 Task: Open Card Crisis Management Simulation in Board Product Feature Requests to Workspace Forecasting and Budgeting and add a team member Softage.4@softage.net, a label Purple, a checklist Copyrights, an attachment from your google drive, a color Purple and finally, add a card description 'Develop and launch new sales promotion for seasonal products' and a comment 'Let us make sure we have a clear understanding of the roles and responsibilities of each team member for this task.'. Add a start date 'Jan 04, 1900' with a due date 'Jan 11, 1900'
Action: Mouse moved to (67, 365)
Screenshot: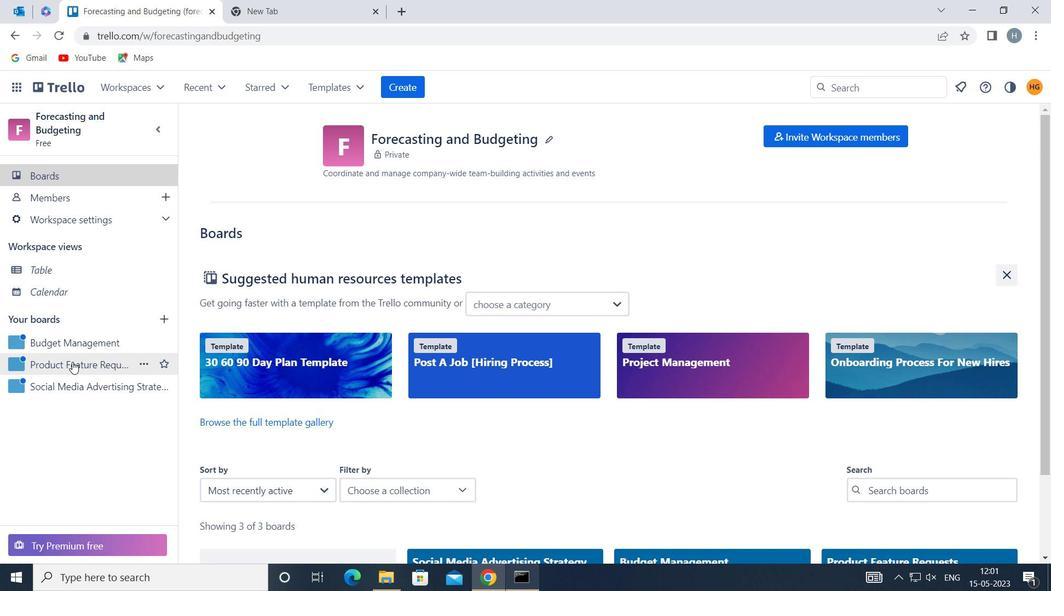 
Action: Mouse pressed left at (67, 365)
Screenshot: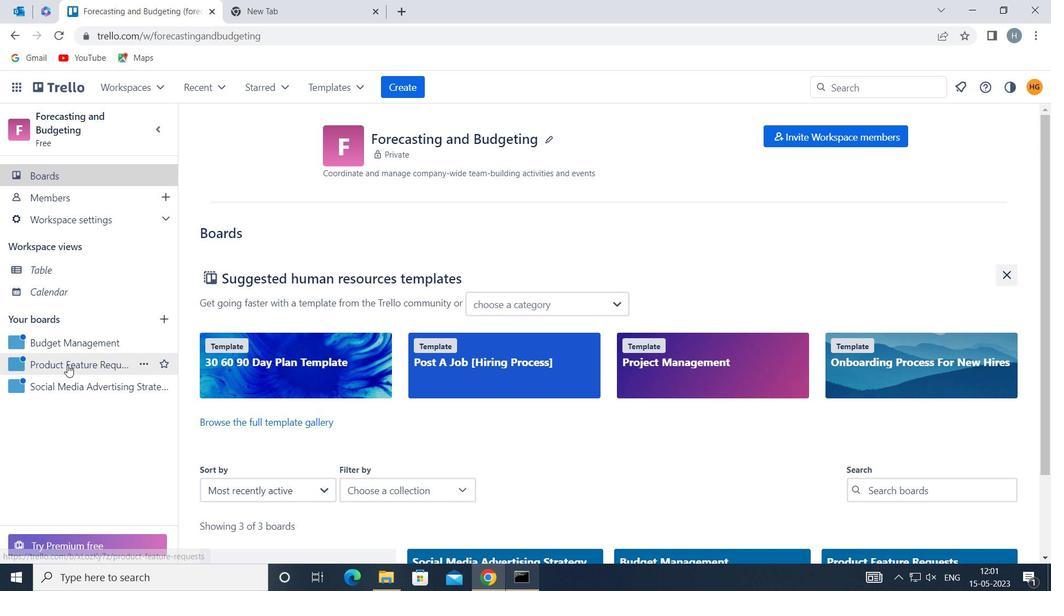 
Action: Mouse moved to (453, 201)
Screenshot: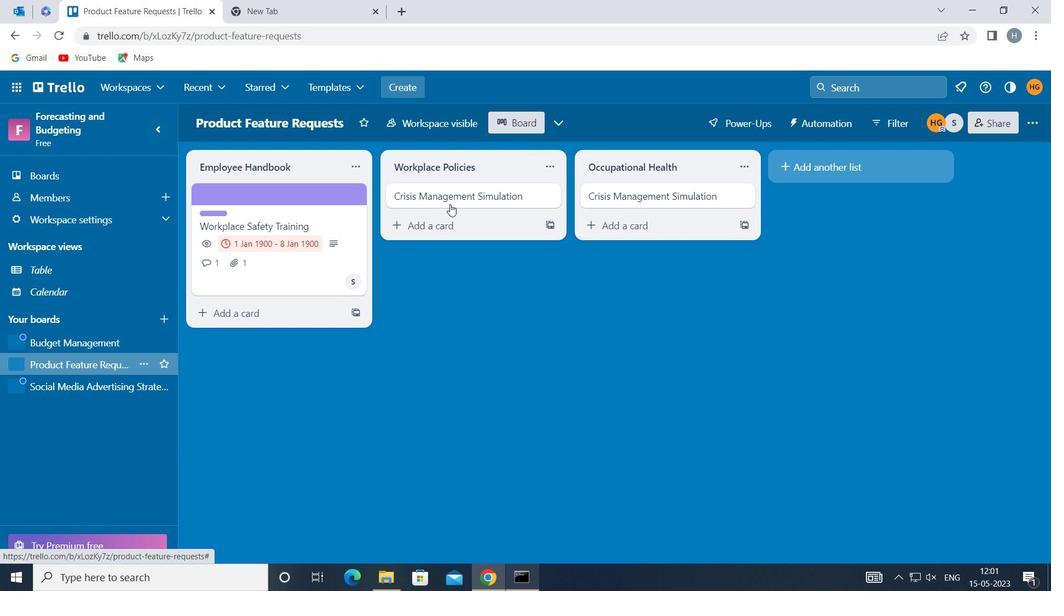 
Action: Mouse pressed left at (453, 201)
Screenshot: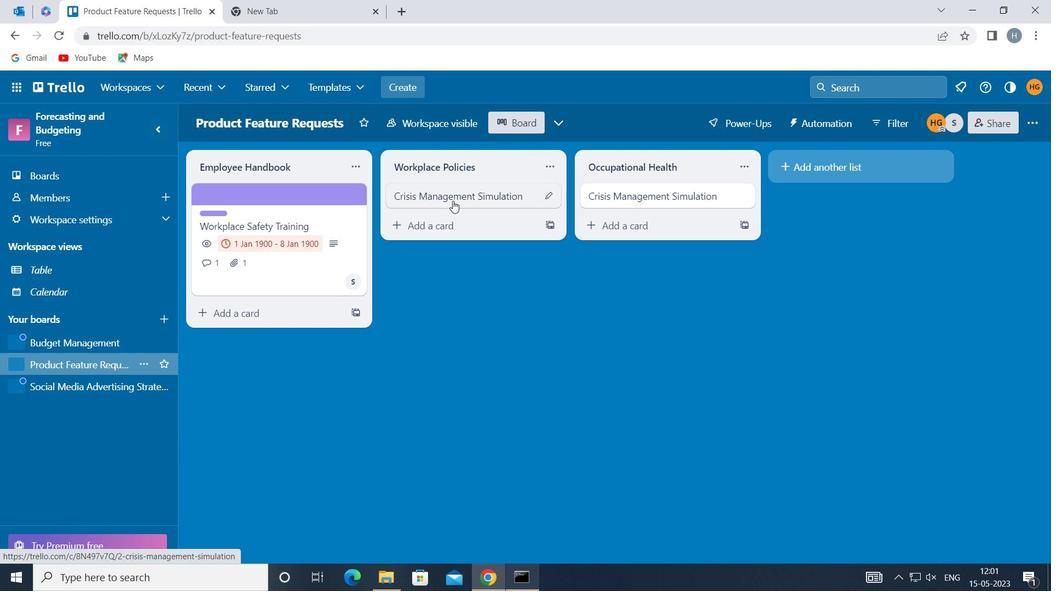
Action: Mouse moved to (712, 241)
Screenshot: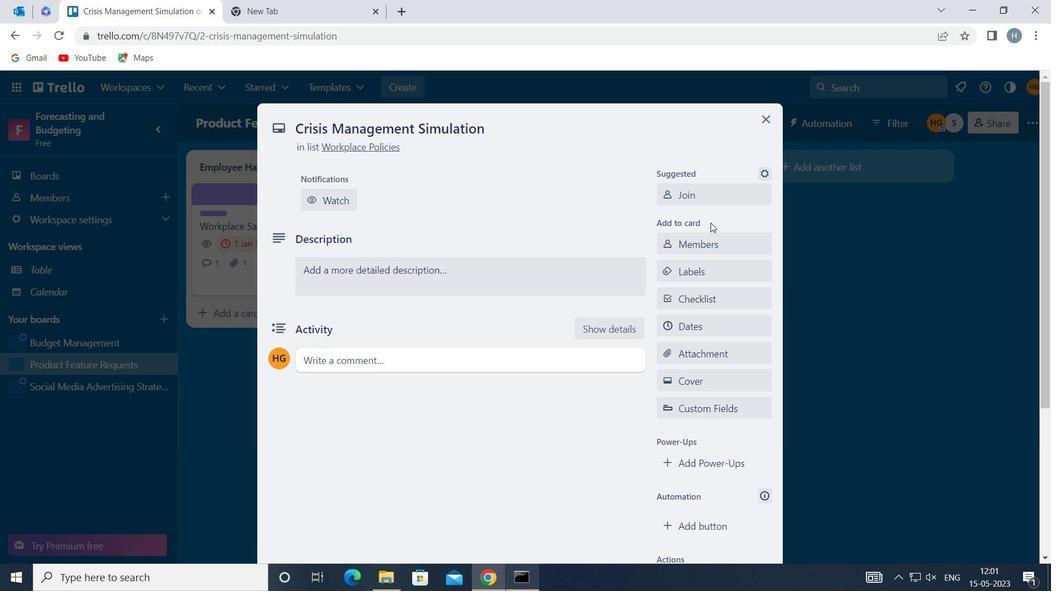
Action: Mouse pressed left at (712, 241)
Screenshot: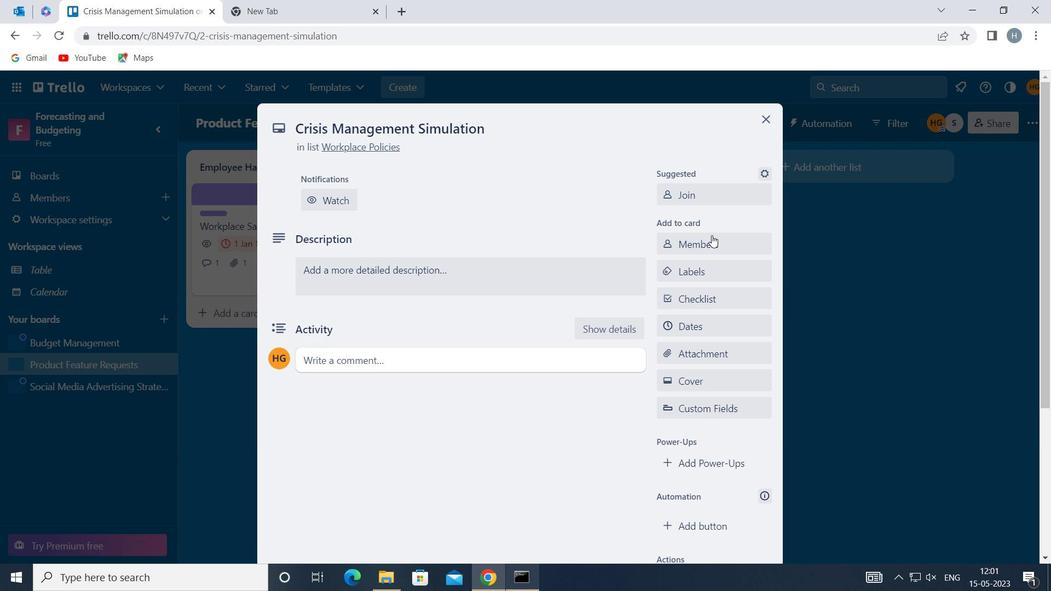 
Action: Key pressed softage
Screenshot: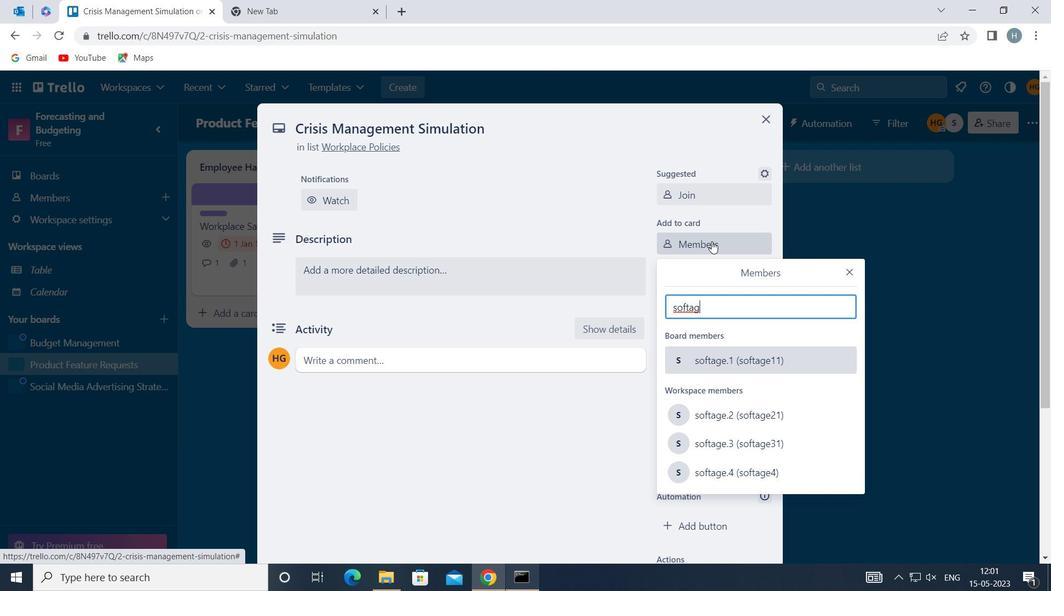 
Action: Mouse moved to (748, 466)
Screenshot: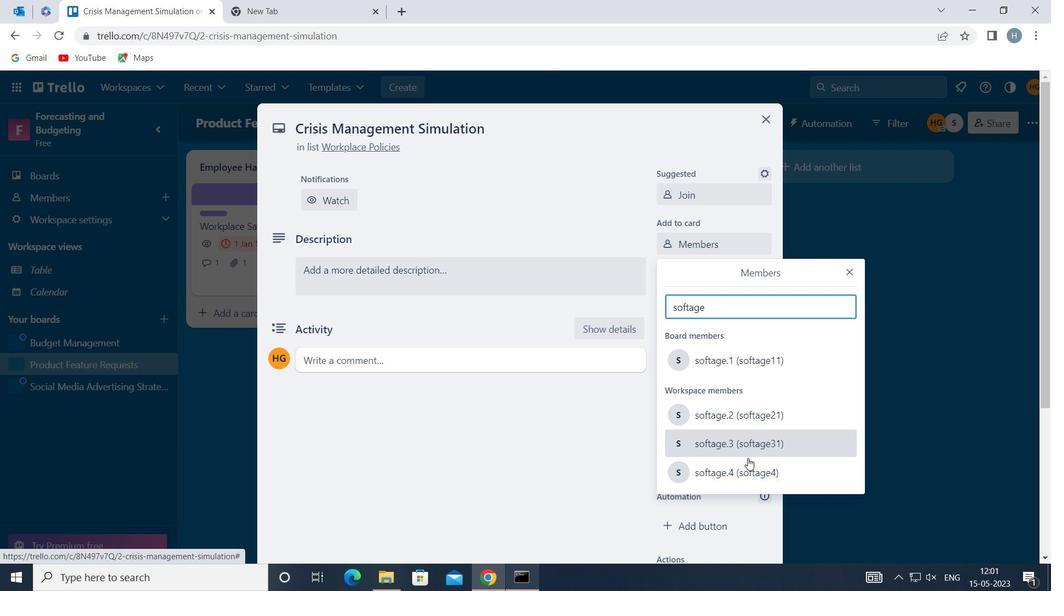 
Action: Mouse pressed left at (748, 466)
Screenshot: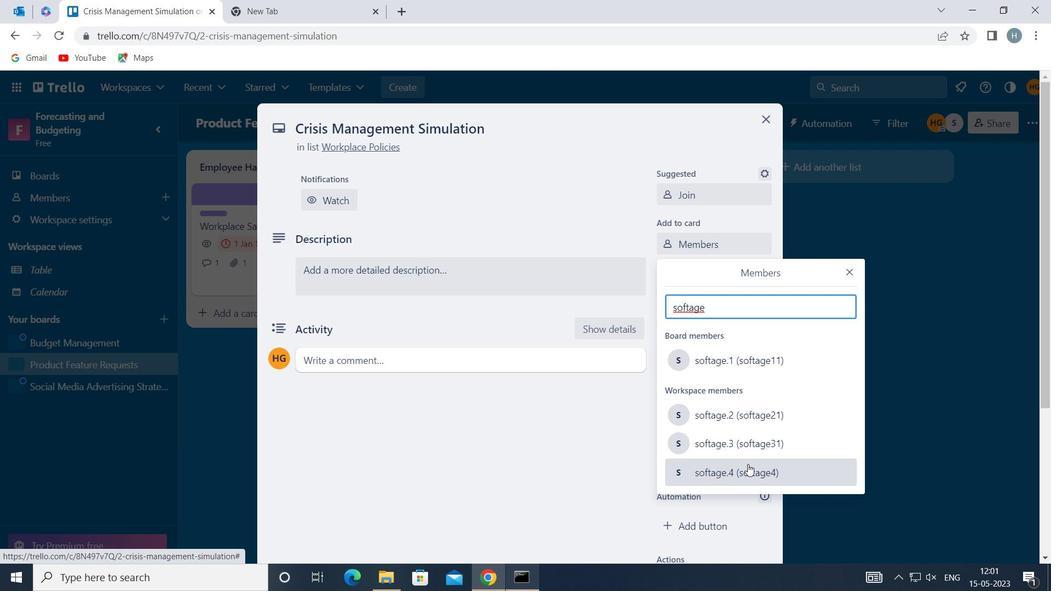 
Action: Mouse moved to (850, 270)
Screenshot: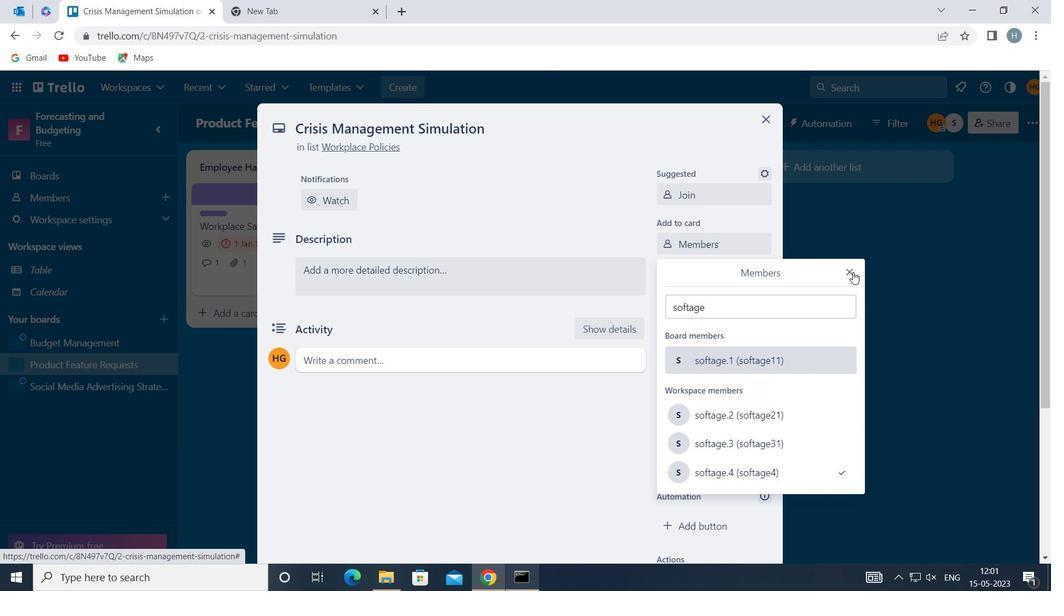 
Action: Mouse pressed left at (850, 270)
Screenshot: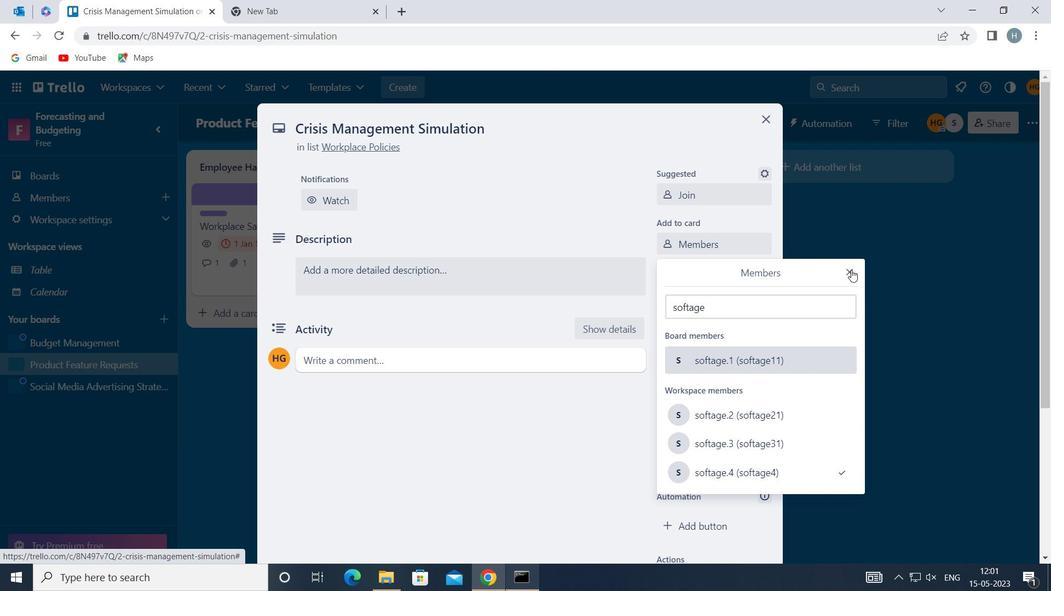 
Action: Mouse moved to (734, 272)
Screenshot: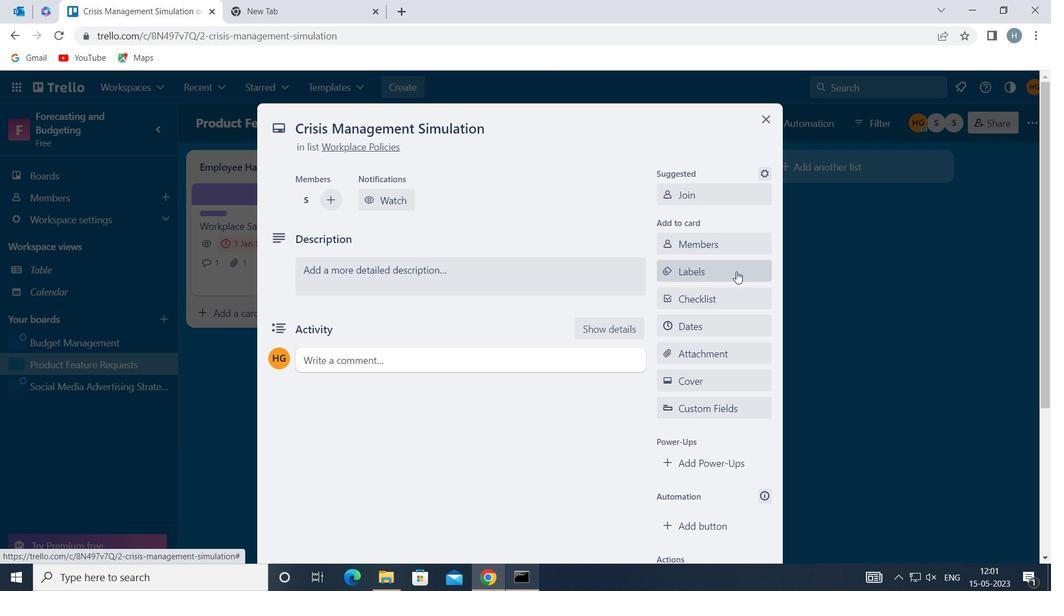 
Action: Mouse pressed left at (734, 272)
Screenshot: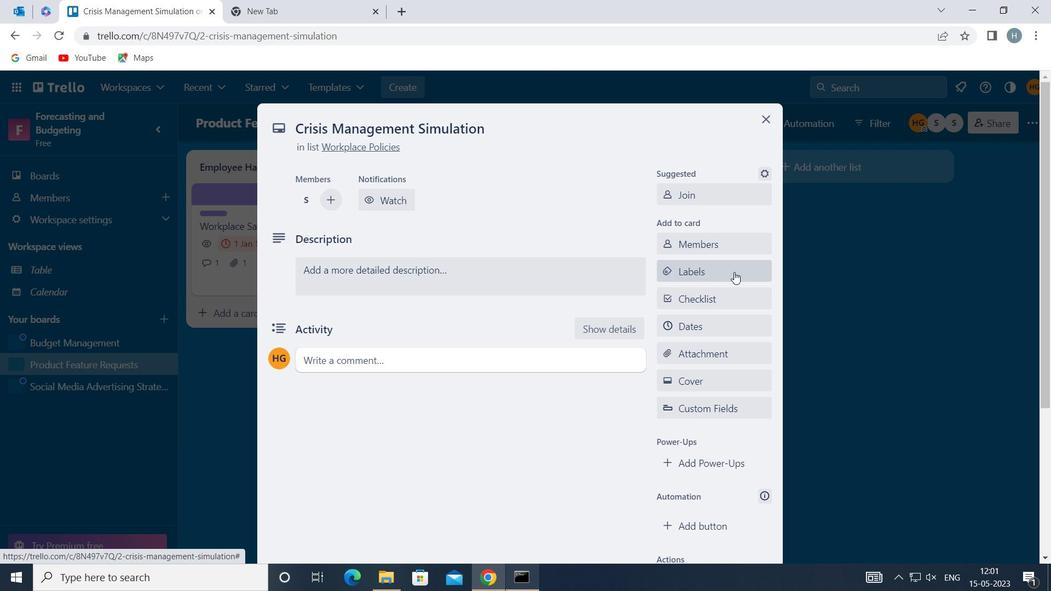
Action: Mouse moved to (743, 295)
Screenshot: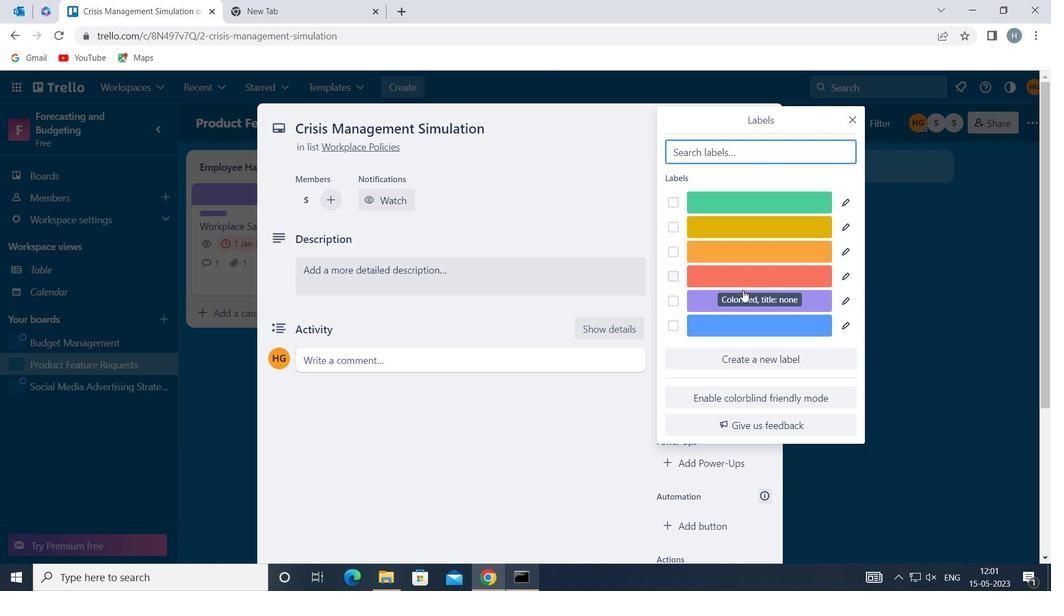 
Action: Mouse pressed left at (743, 295)
Screenshot: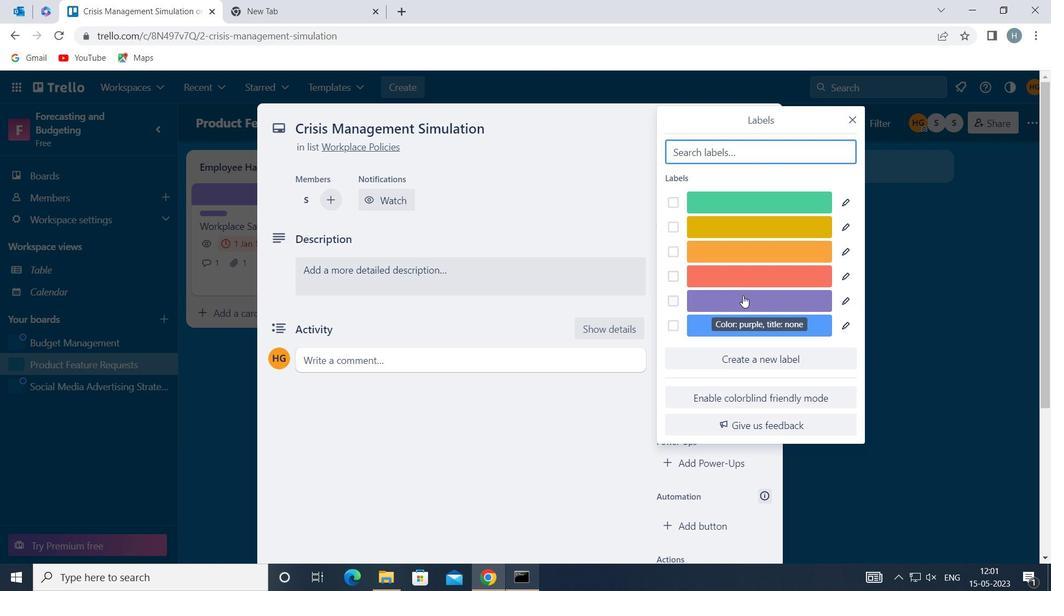 
Action: Mouse moved to (853, 117)
Screenshot: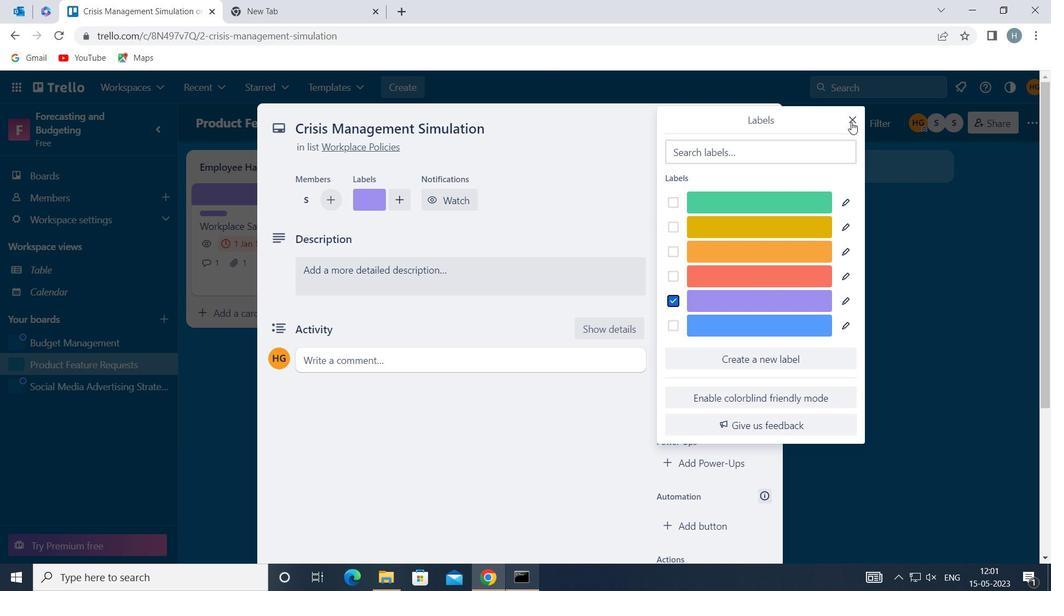 
Action: Mouse pressed left at (853, 117)
Screenshot: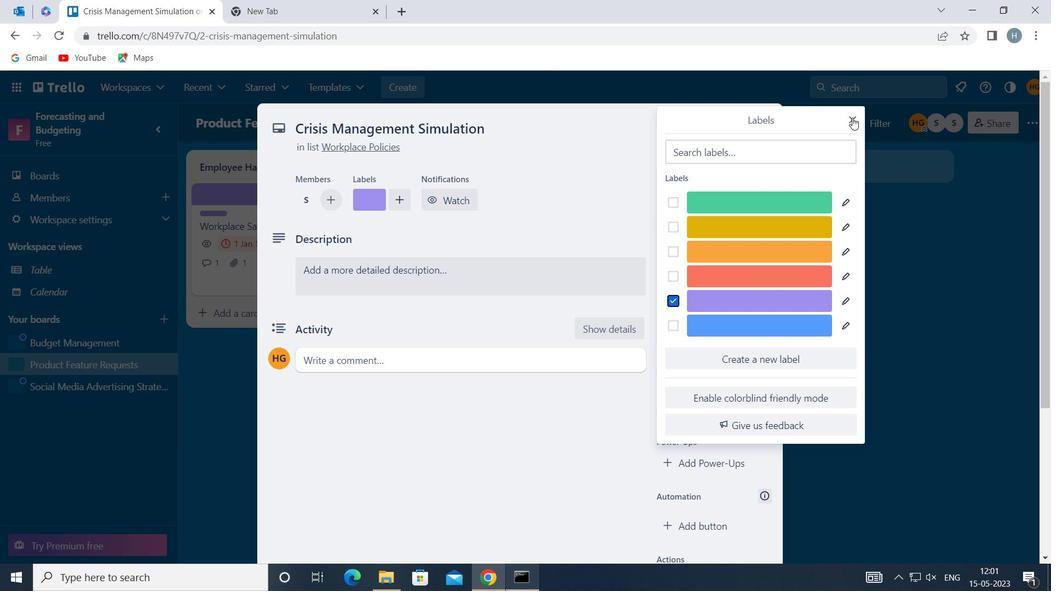 
Action: Mouse moved to (719, 295)
Screenshot: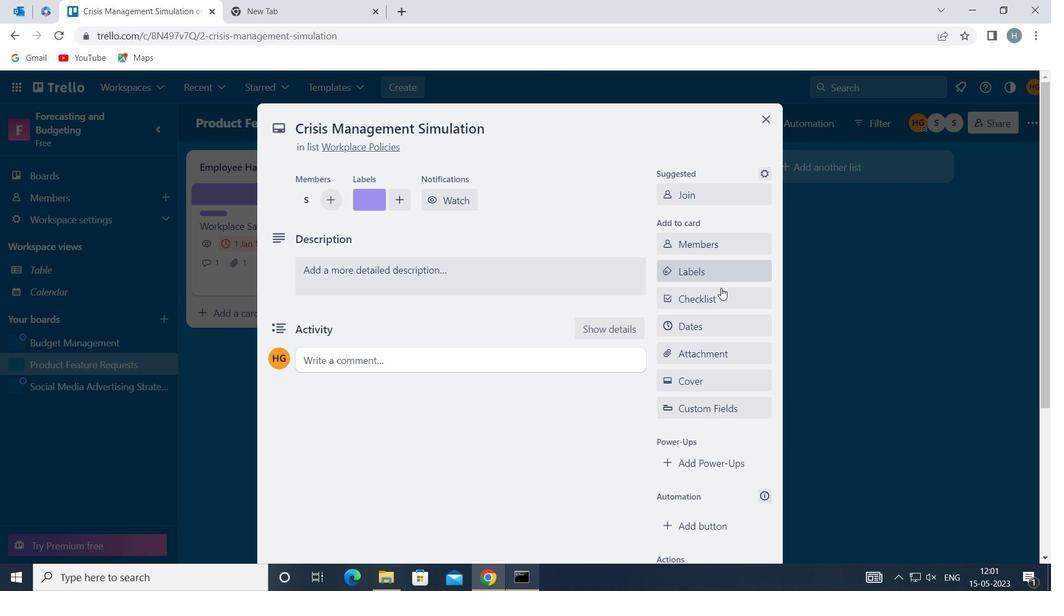 
Action: Mouse pressed left at (719, 295)
Screenshot: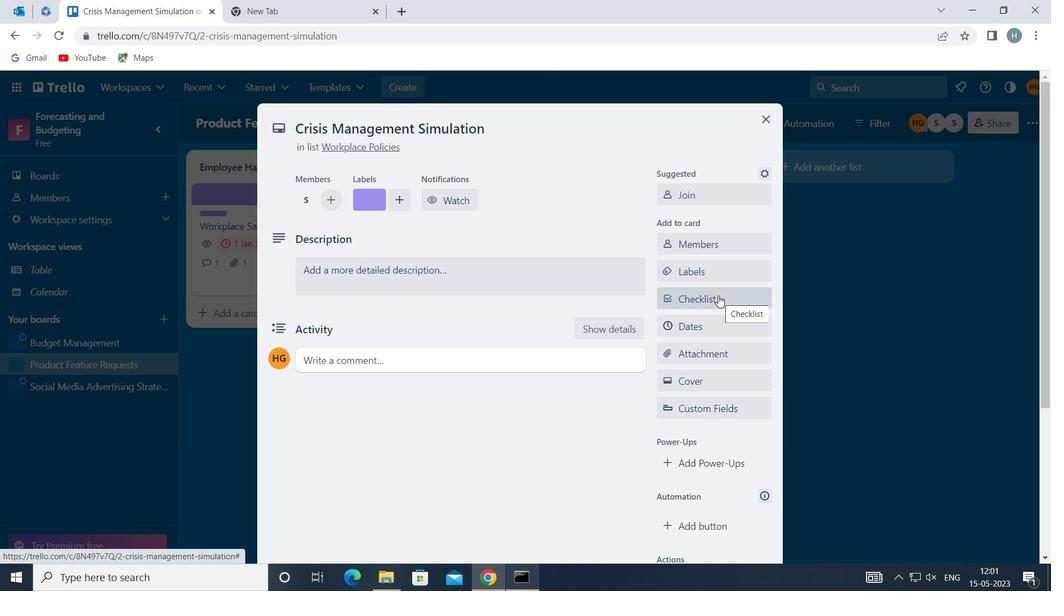 
Action: Key pressed <Key.shift>COPYRIGHTS
Screenshot: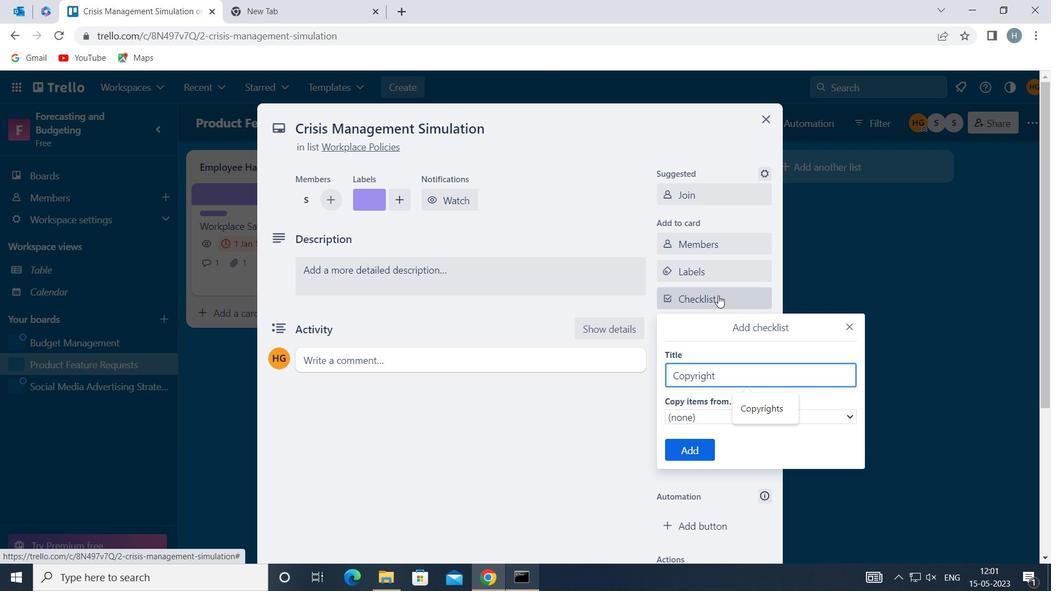 
Action: Mouse moved to (700, 447)
Screenshot: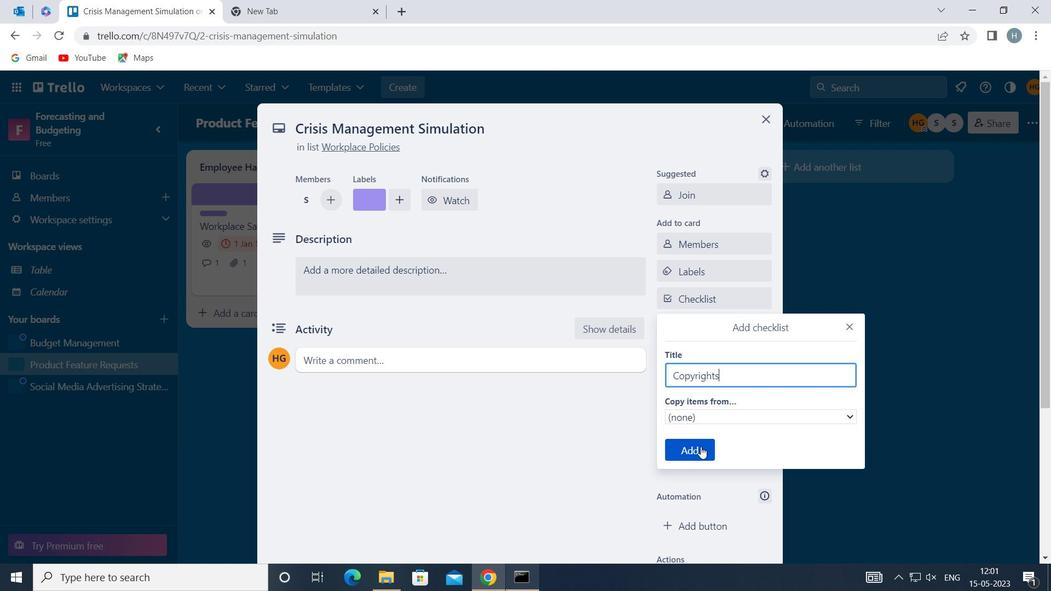 
Action: Mouse pressed left at (700, 447)
Screenshot: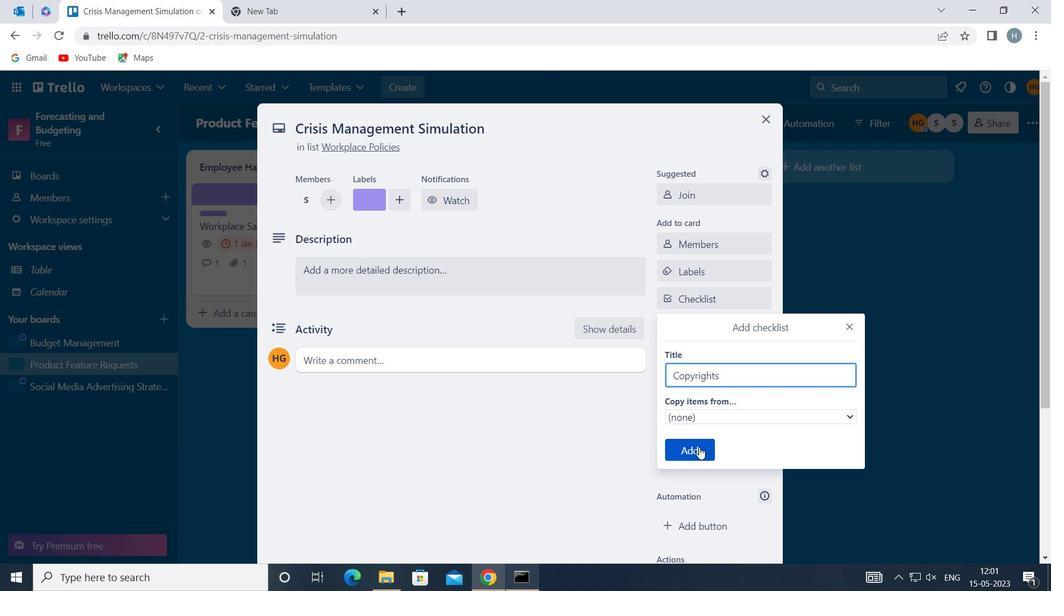 
Action: Mouse moved to (725, 354)
Screenshot: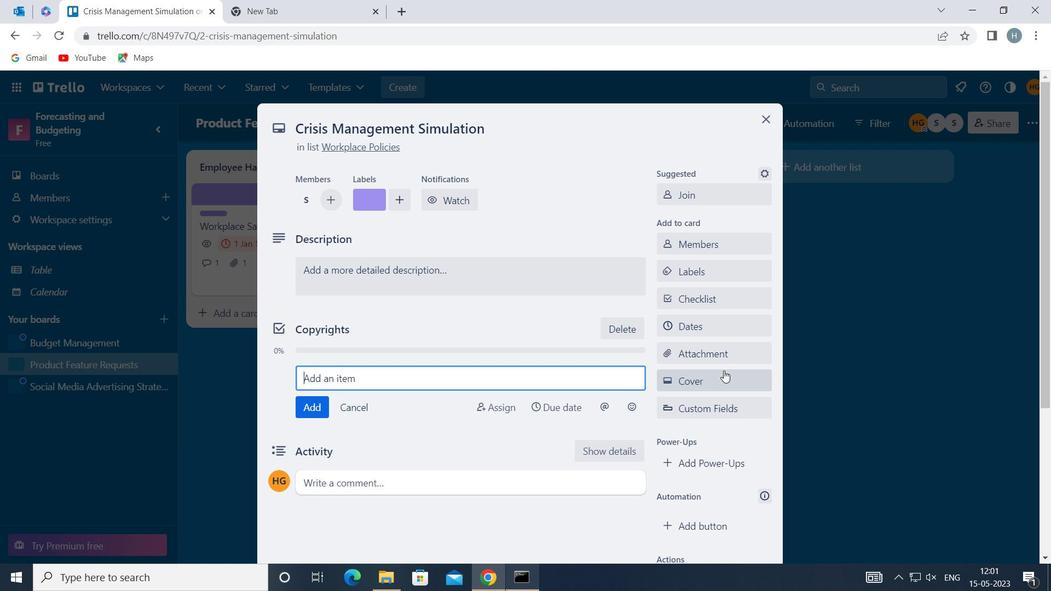 
Action: Mouse pressed left at (725, 354)
Screenshot: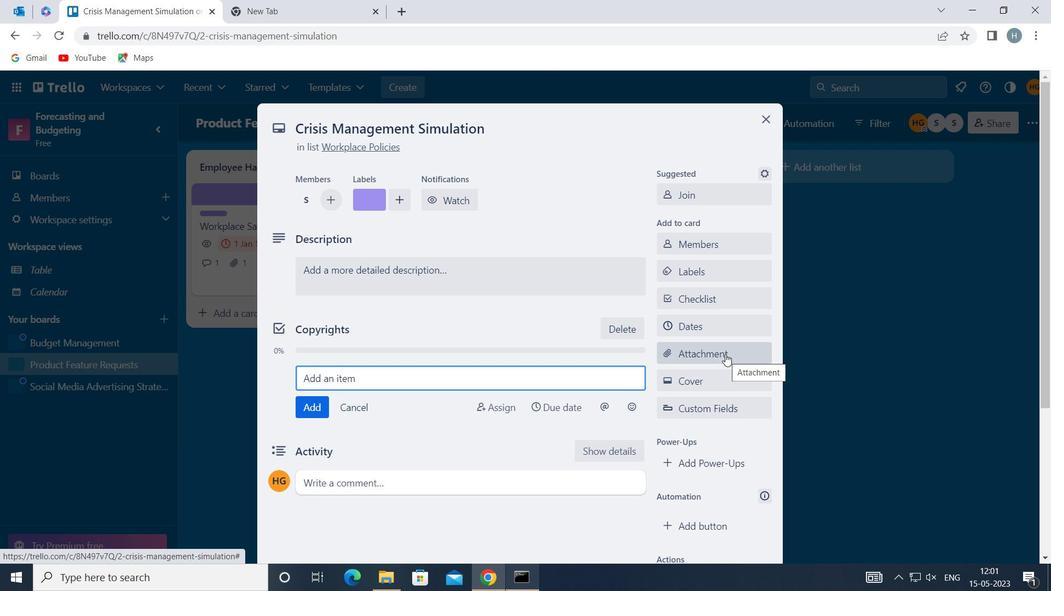 
Action: Mouse moved to (741, 197)
Screenshot: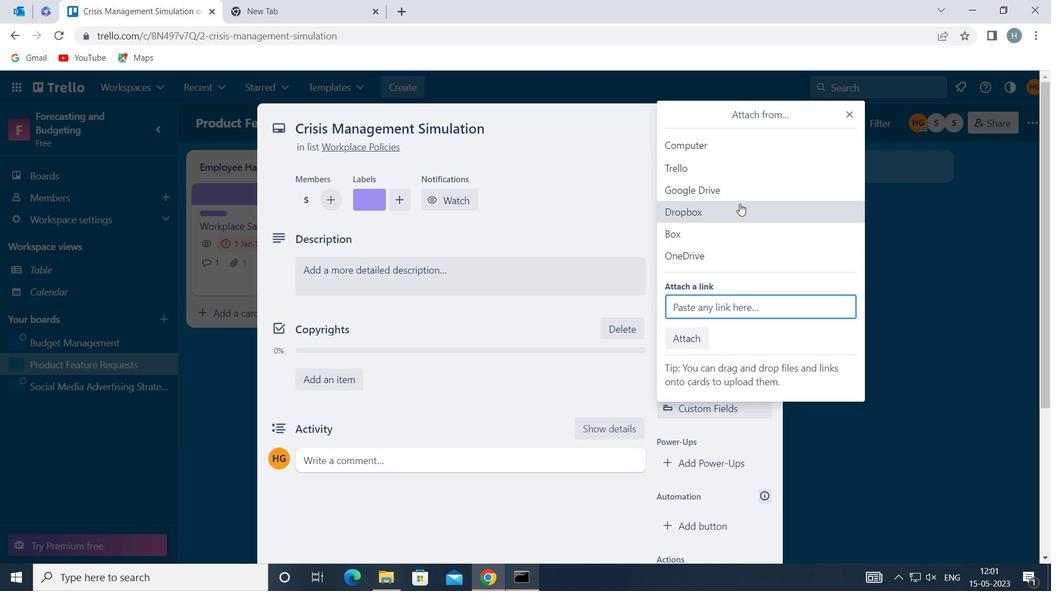 
Action: Mouse pressed left at (741, 197)
Screenshot: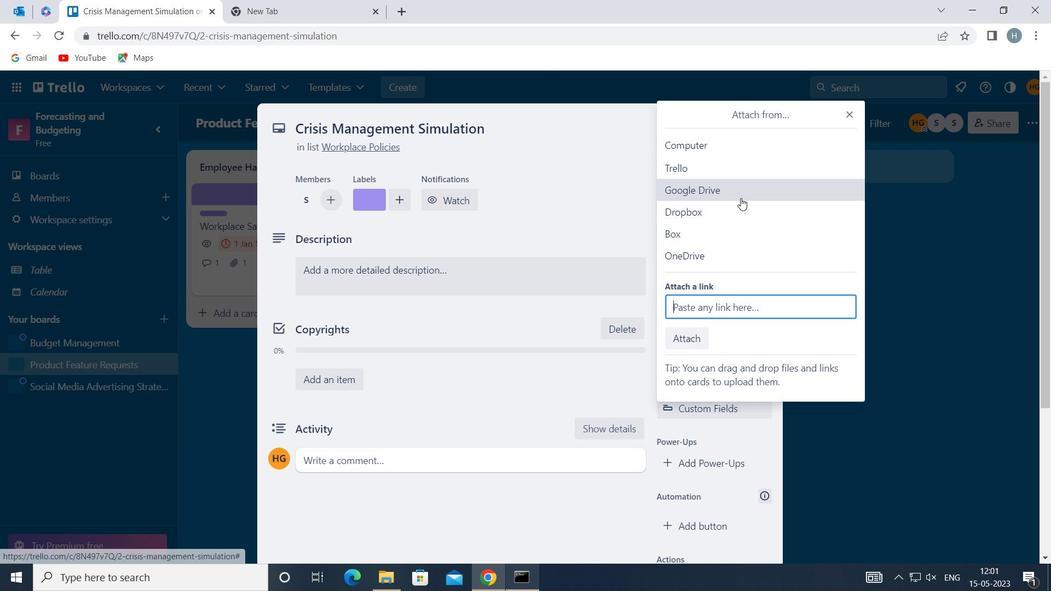 
Action: Mouse moved to (281, 300)
Screenshot: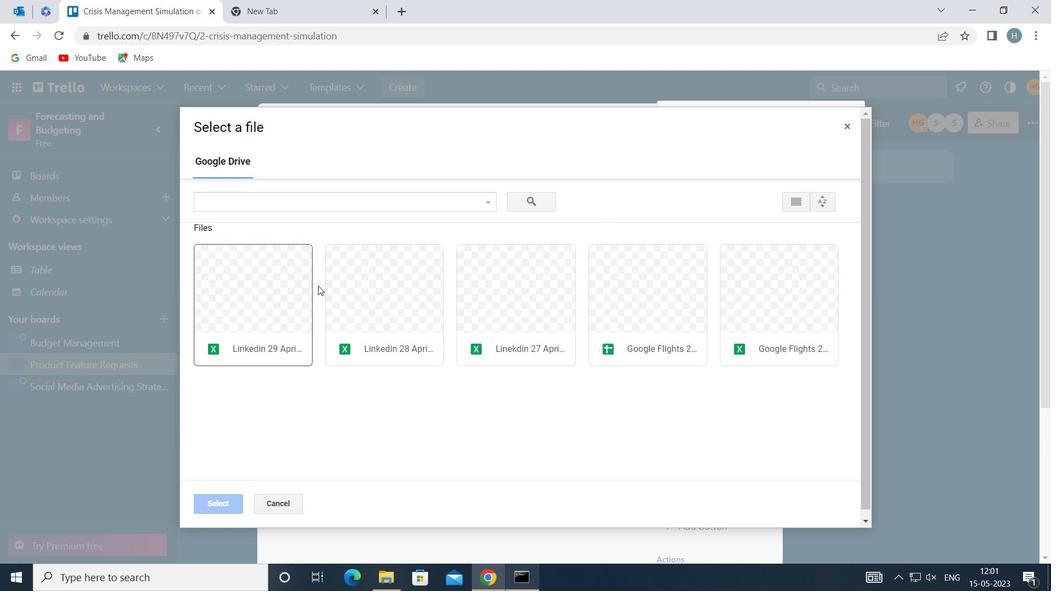 
Action: Mouse pressed left at (281, 300)
Screenshot: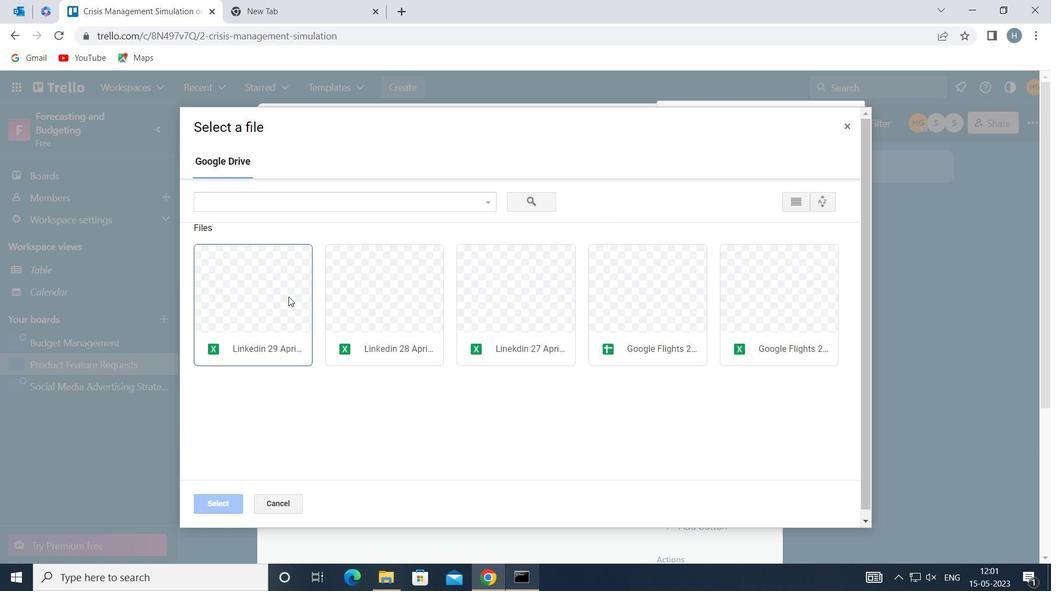 
Action: Mouse moved to (222, 496)
Screenshot: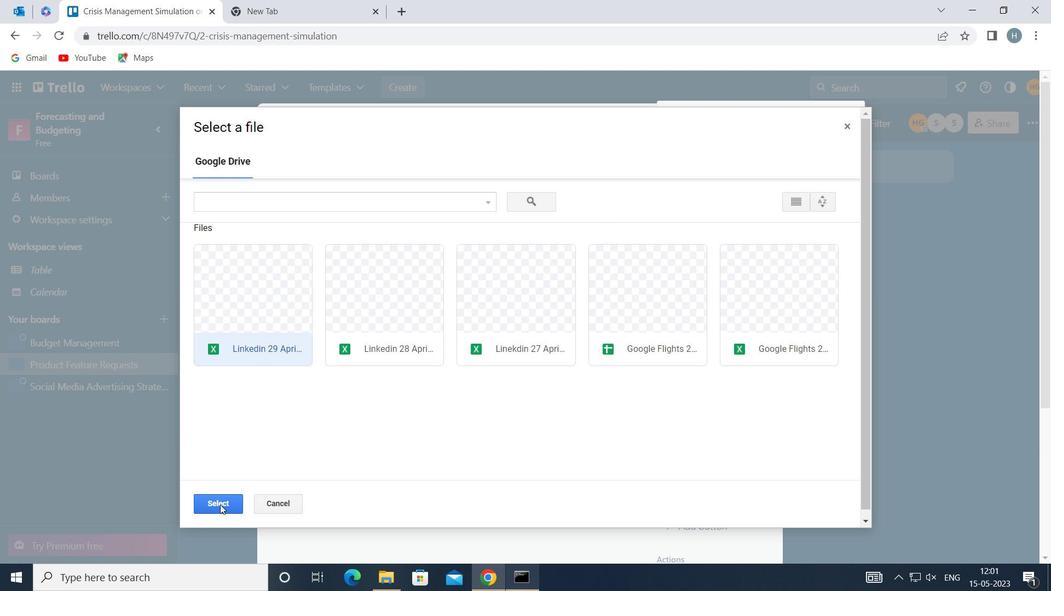 
Action: Mouse pressed left at (222, 496)
Screenshot: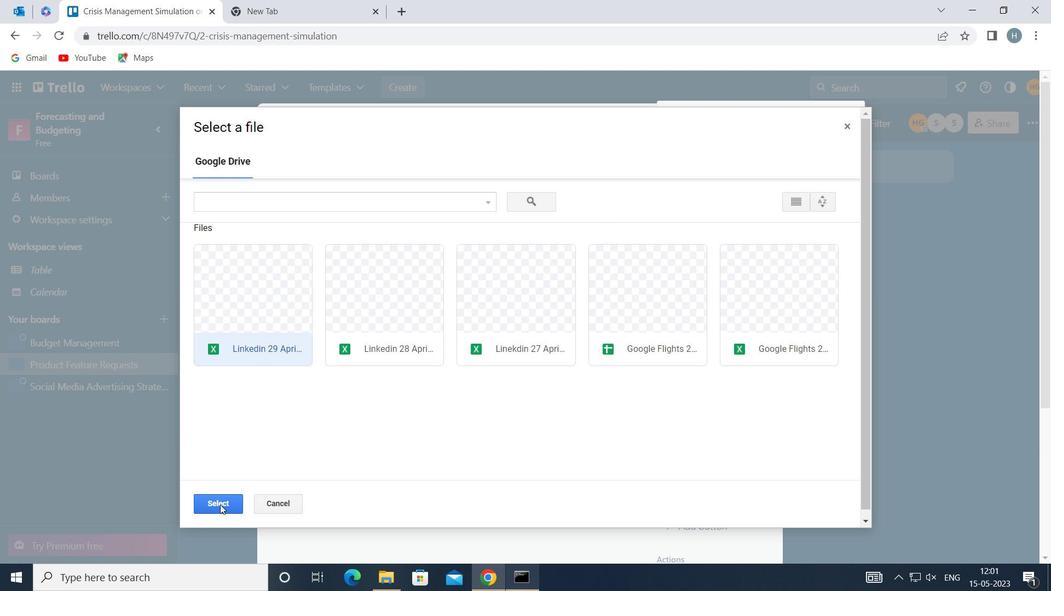 
Action: Mouse moved to (724, 375)
Screenshot: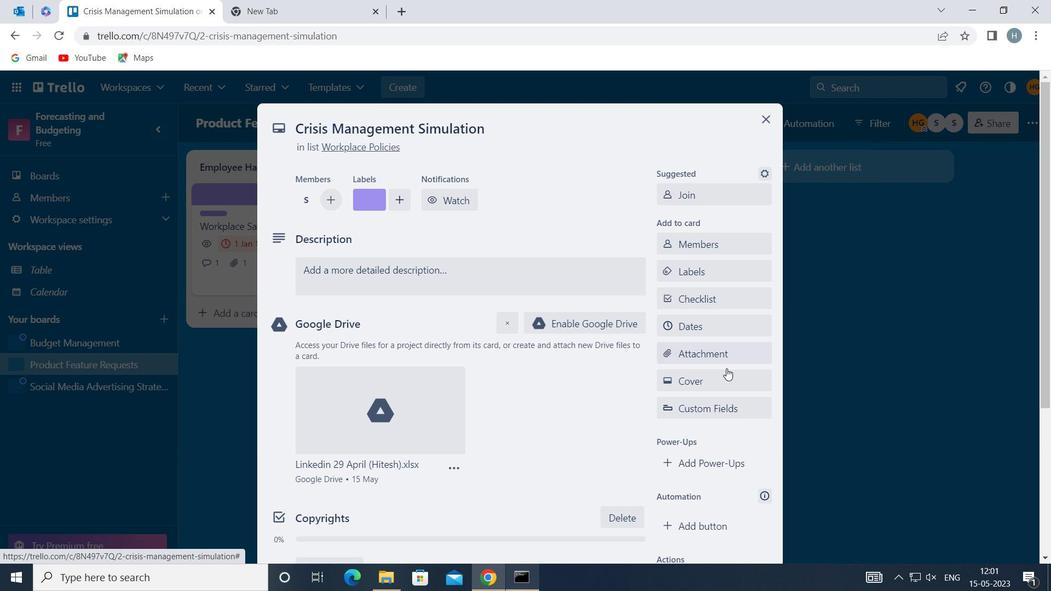 
Action: Mouse pressed left at (724, 375)
Screenshot: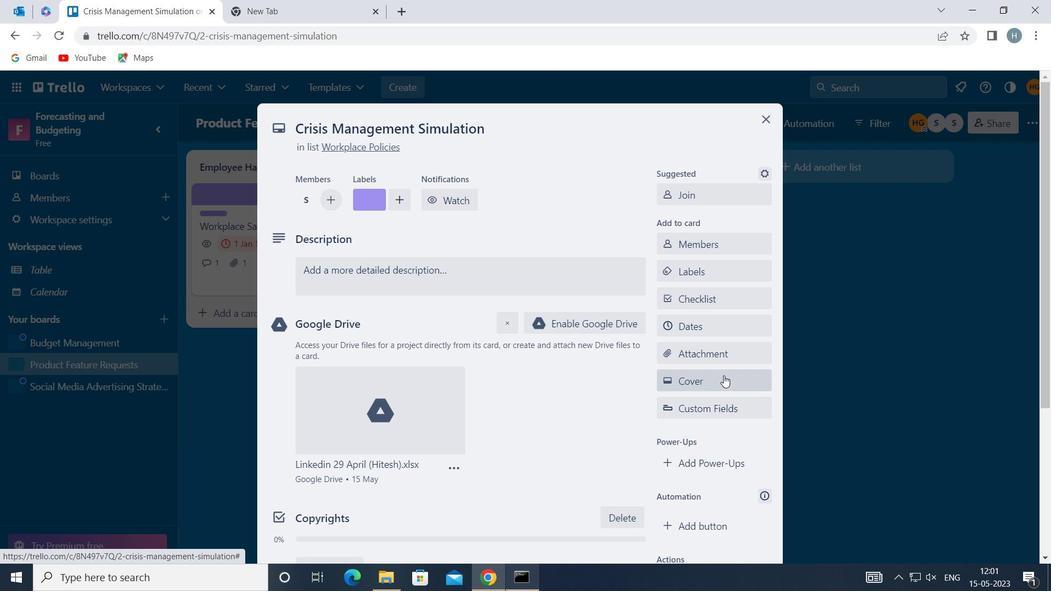 
Action: Mouse moved to (843, 291)
Screenshot: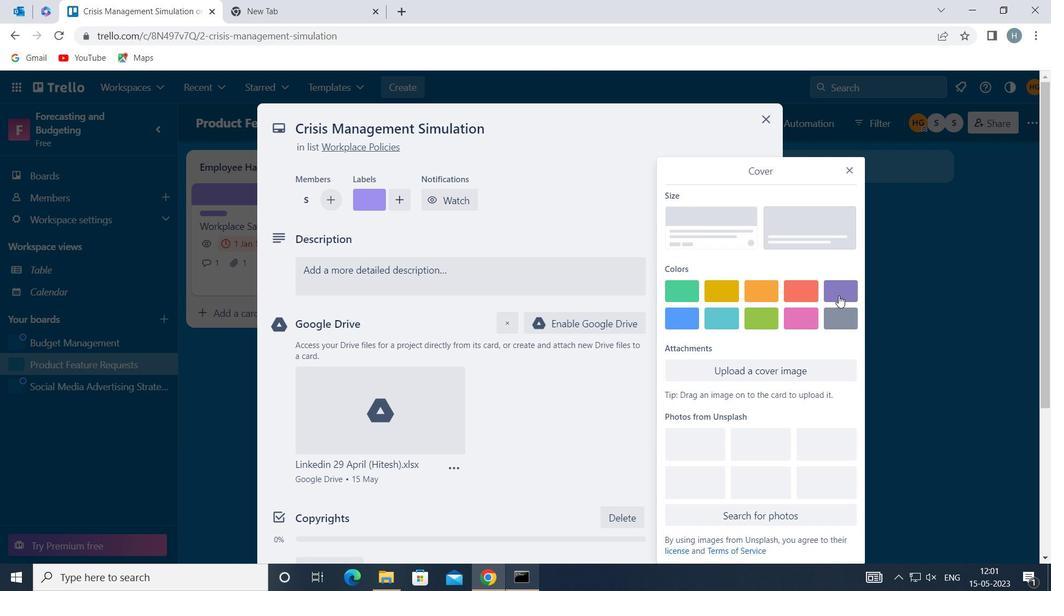 
Action: Mouse pressed left at (843, 291)
Screenshot: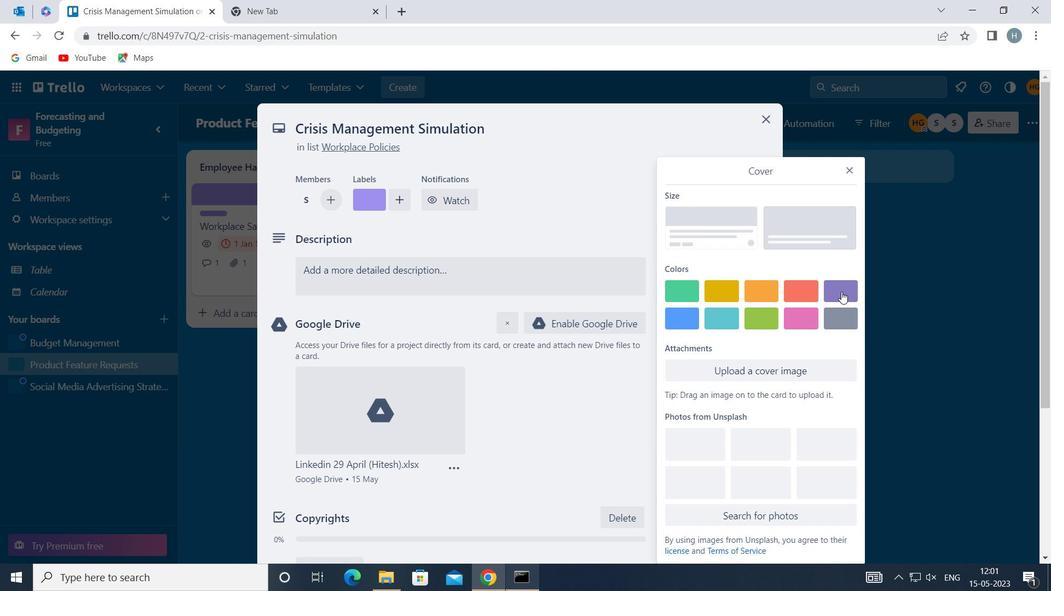 
Action: Mouse moved to (848, 144)
Screenshot: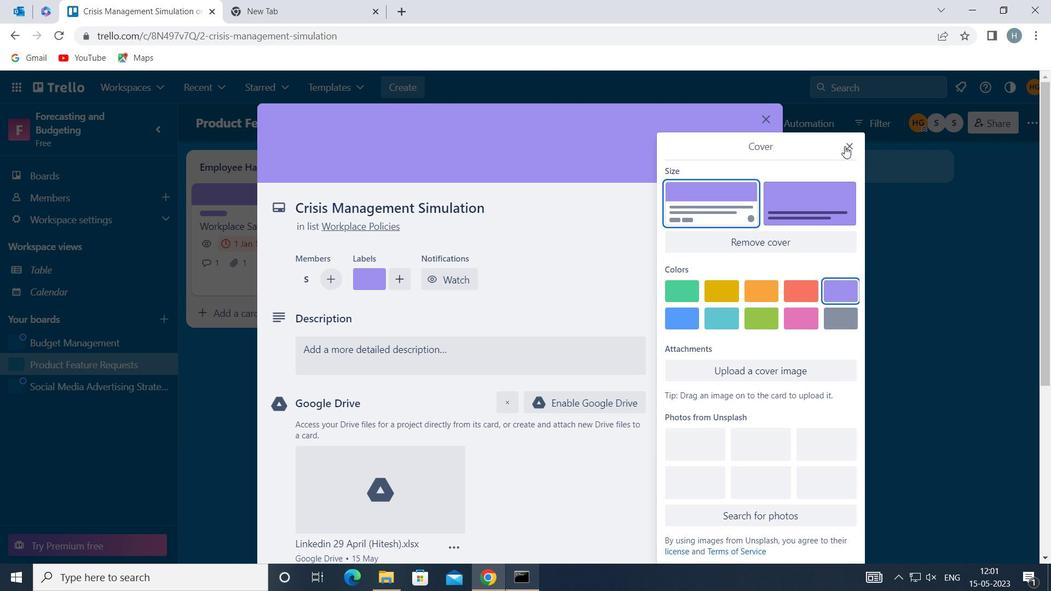 
Action: Mouse pressed left at (848, 144)
Screenshot: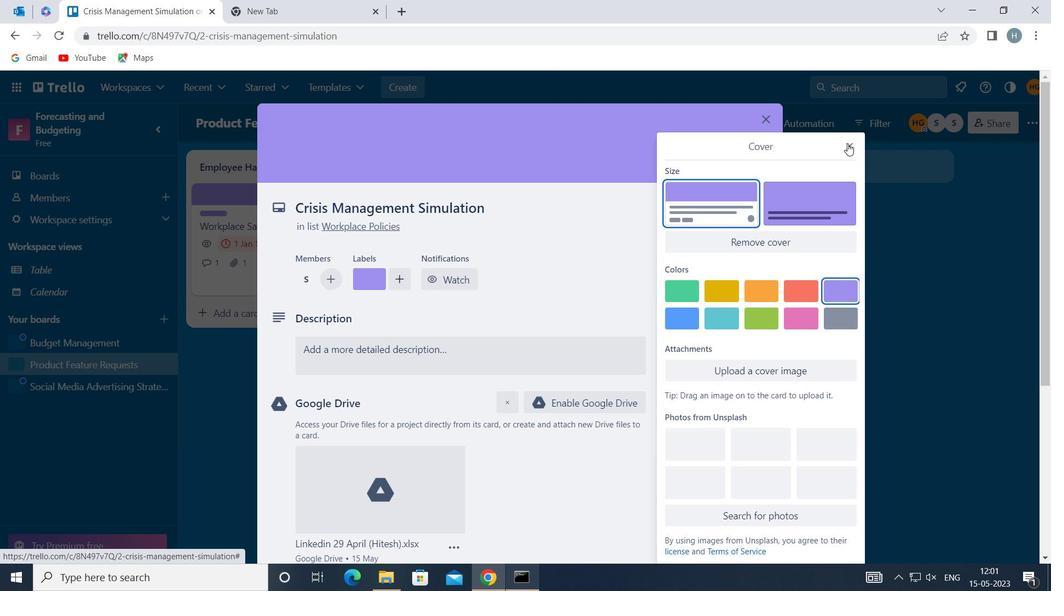 
Action: Mouse moved to (498, 357)
Screenshot: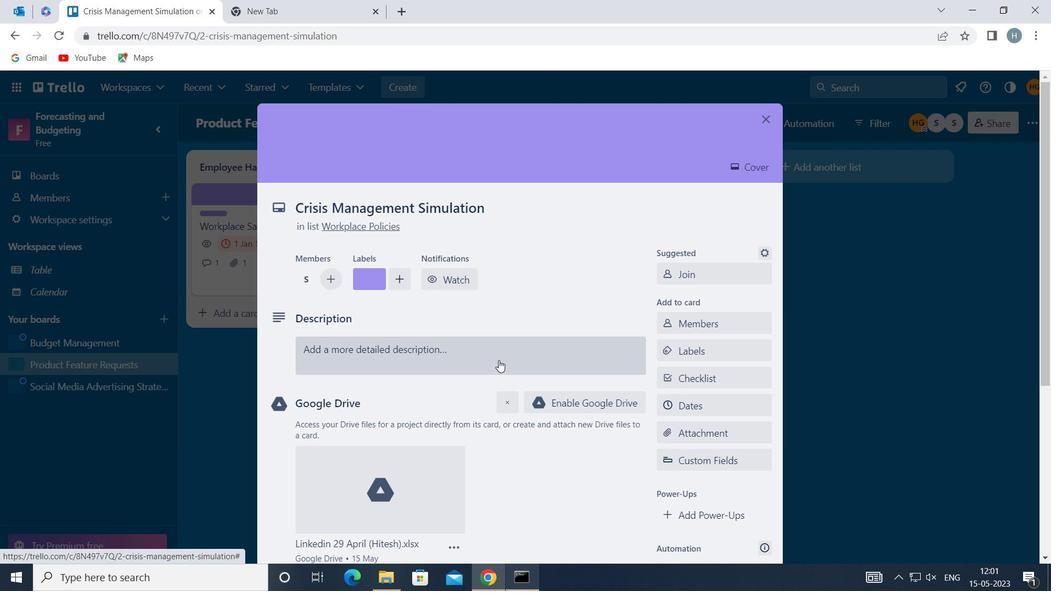 
Action: Mouse pressed left at (498, 357)
Screenshot: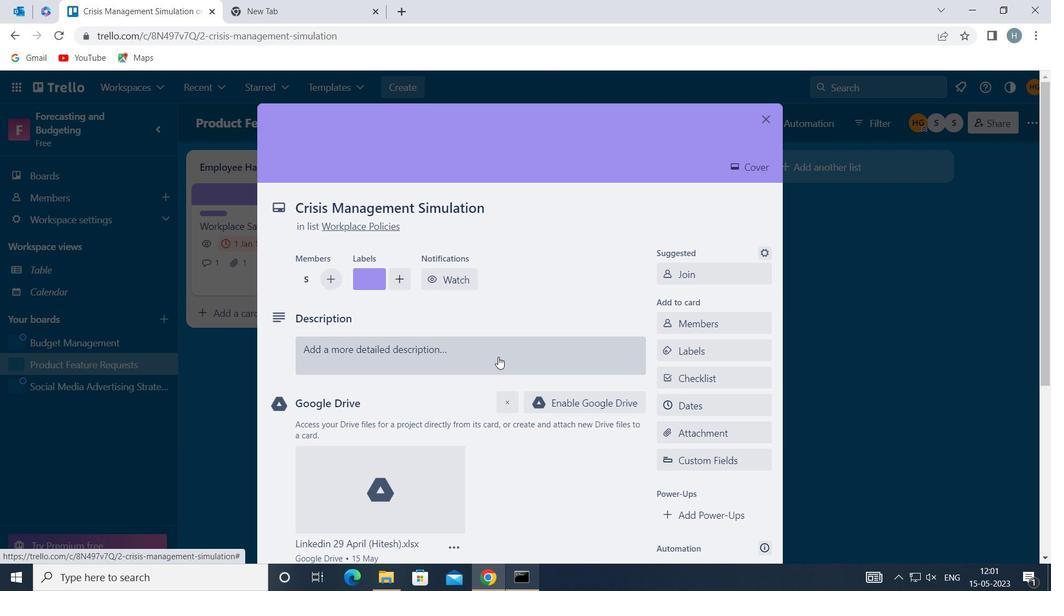 
Action: Key pressed <Key.shift>DEVELOP<Key.space>AND<Key.space>LAUNCH<Key.space>NEW<Key.space>SALES<Key.space>PROMOTION<Key.space>FOR<Key.space>SEASONAL<Key.space>PRODUCTS
Screenshot: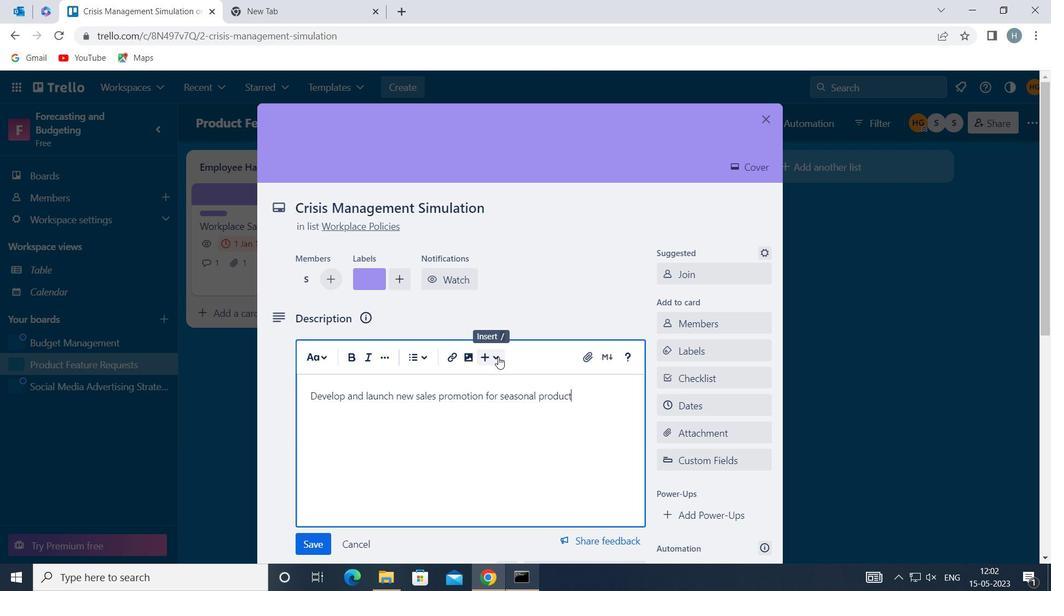 
Action: Mouse moved to (311, 537)
Screenshot: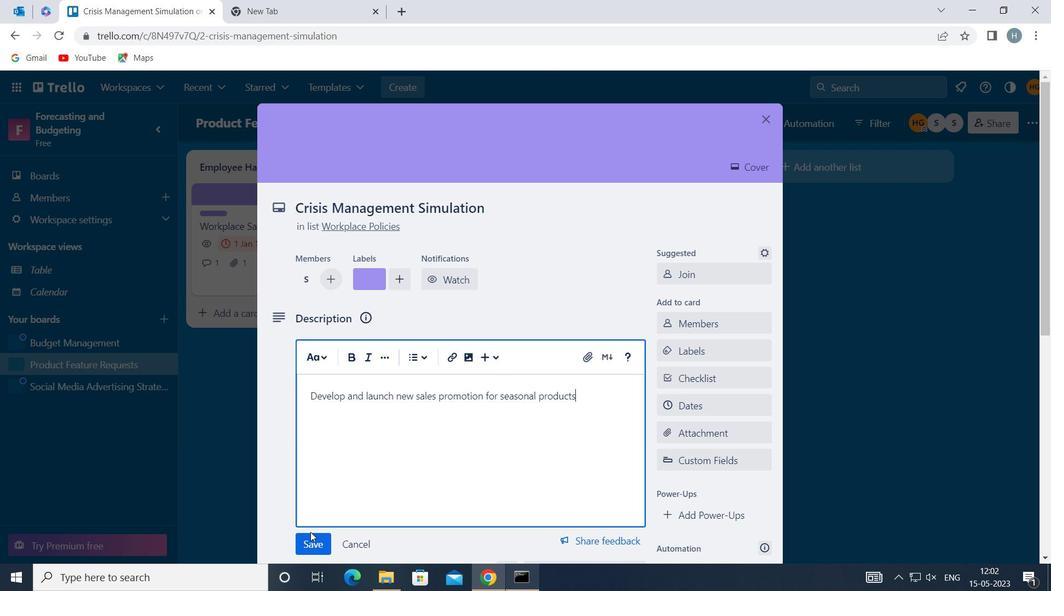 
Action: Mouse pressed left at (311, 537)
Screenshot: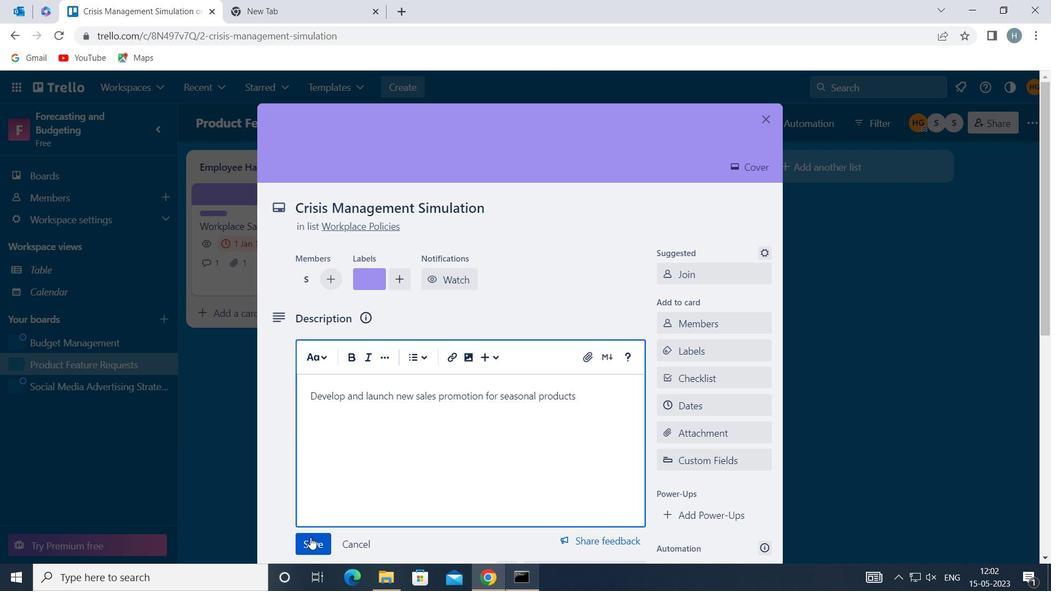 
Action: Mouse moved to (417, 406)
Screenshot: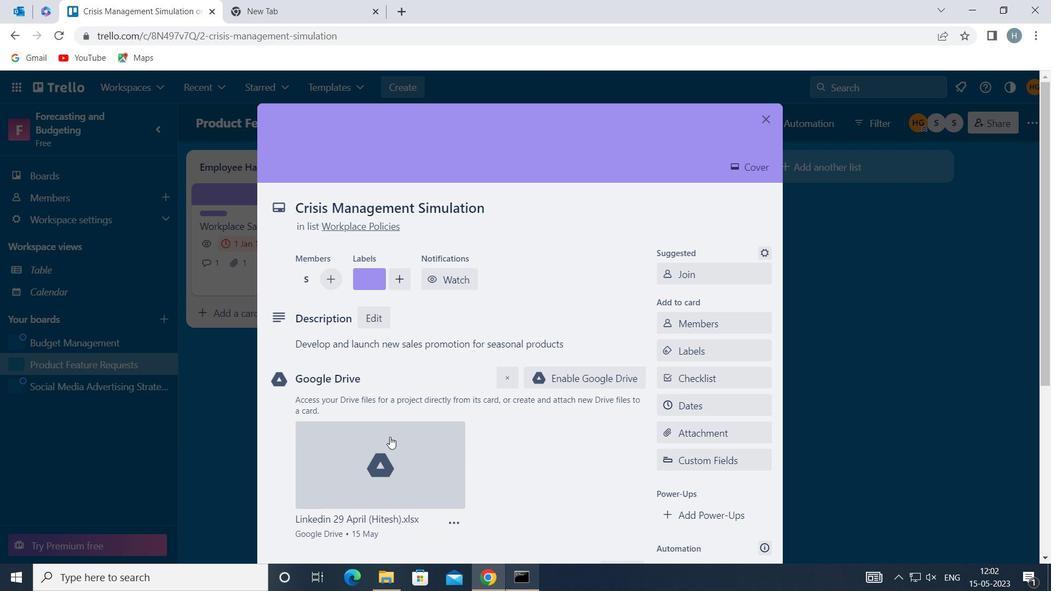 
Action: Mouse scrolled (417, 405) with delta (0, 0)
Screenshot: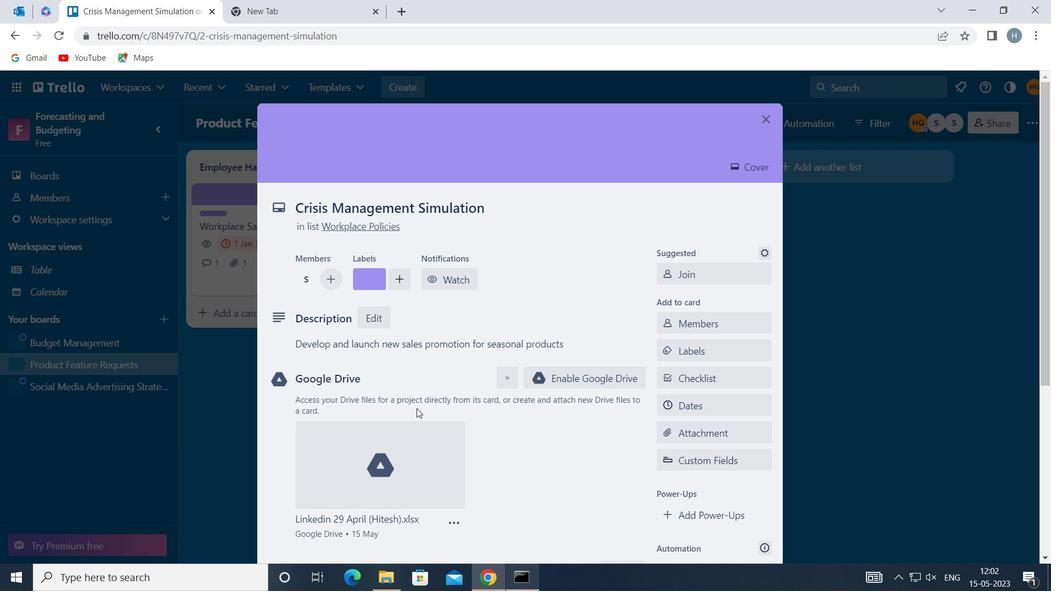 
Action: Mouse scrolled (417, 405) with delta (0, 0)
Screenshot: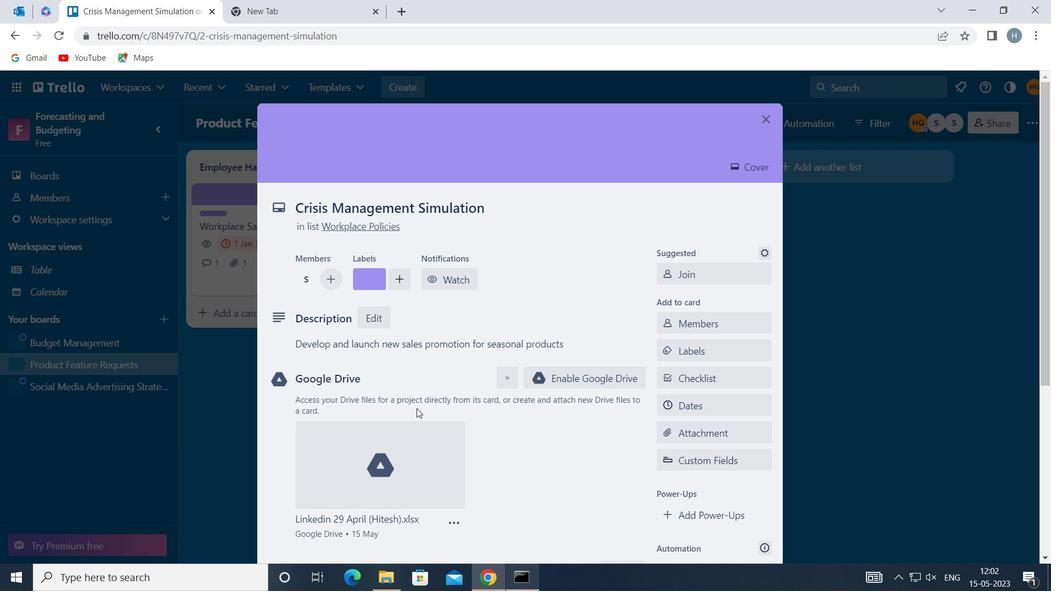 
Action: Mouse scrolled (417, 405) with delta (0, 0)
Screenshot: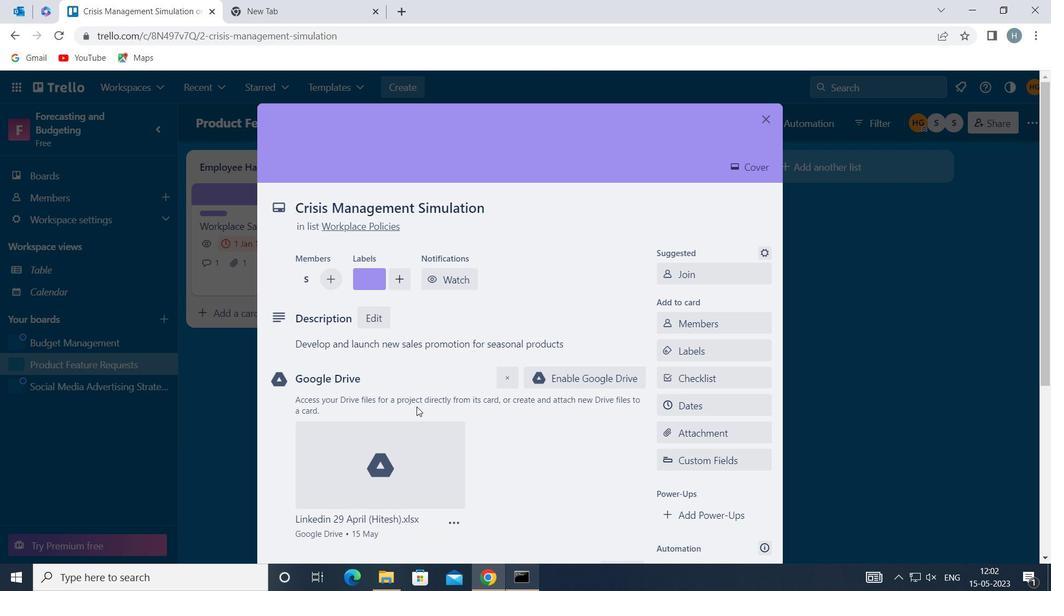 
Action: Mouse moved to (426, 421)
Screenshot: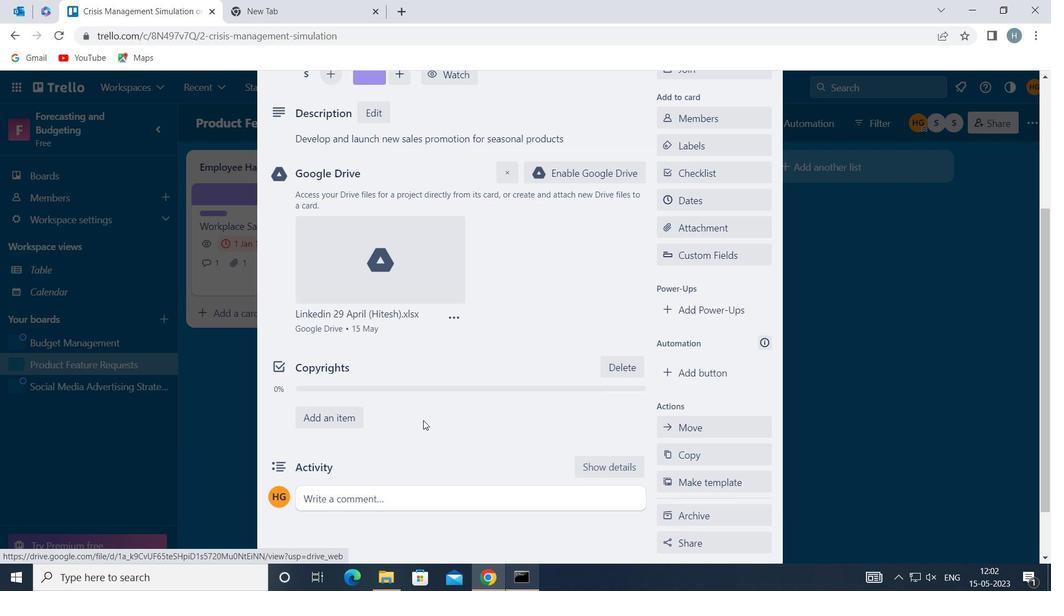 
Action: Mouse scrolled (426, 420) with delta (0, 0)
Screenshot: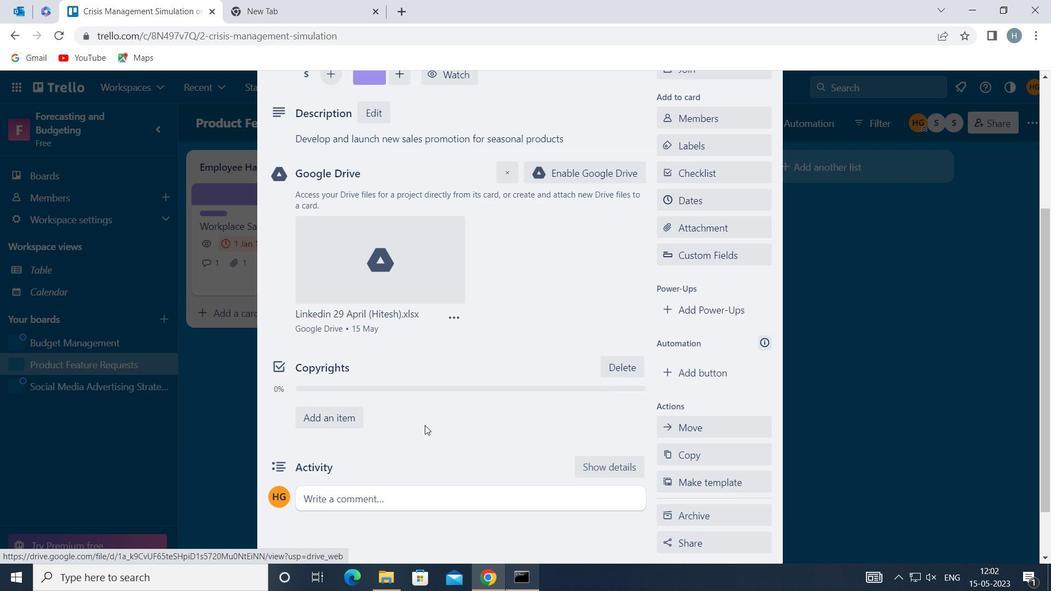 
Action: Mouse scrolled (426, 420) with delta (0, 0)
Screenshot: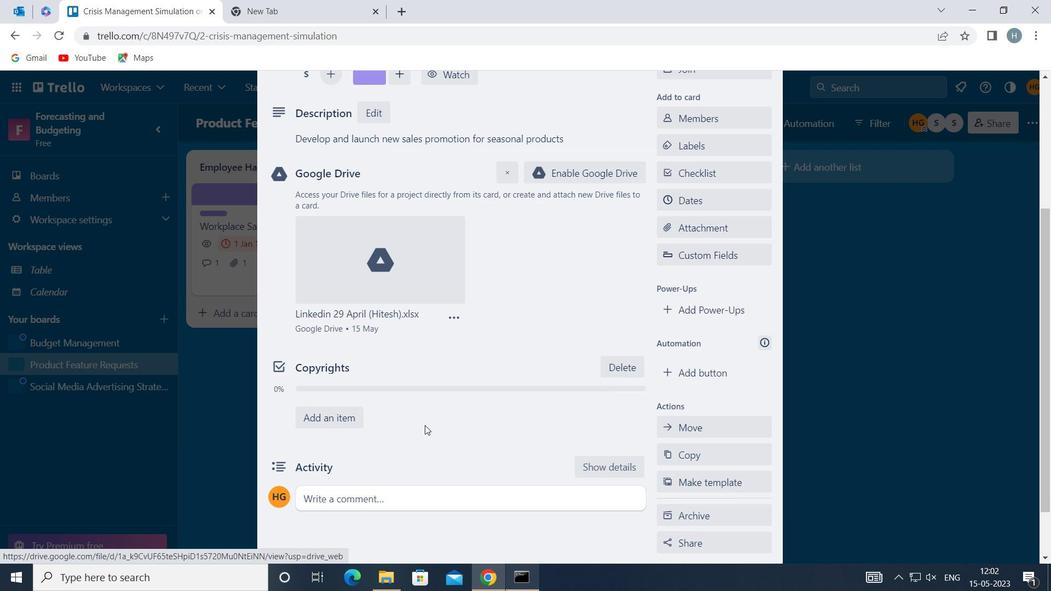 
Action: Mouse scrolled (426, 420) with delta (0, 0)
Screenshot: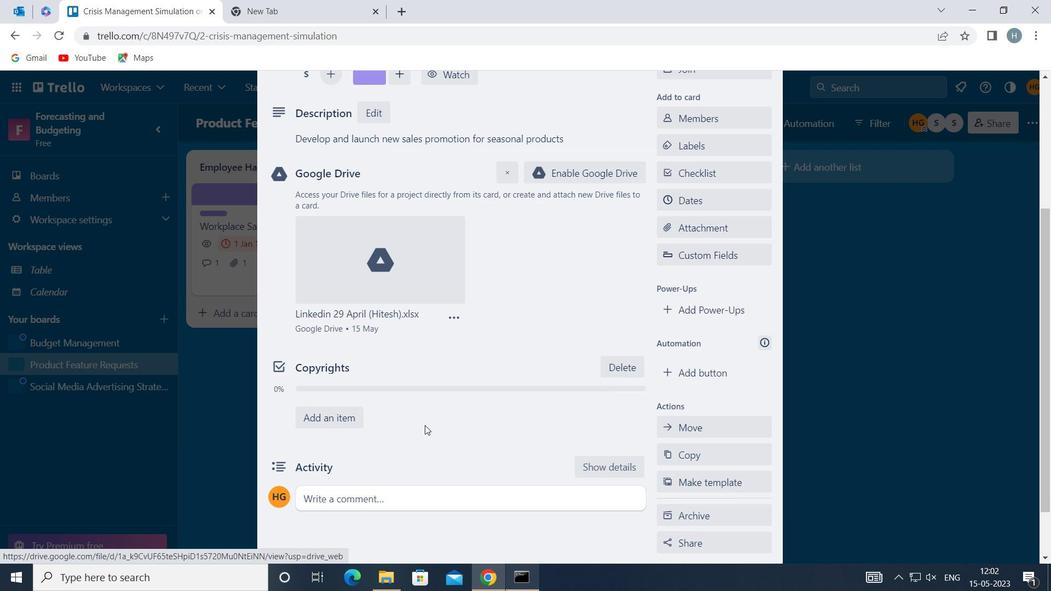 
Action: Mouse moved to (427, 429)
Screenshot: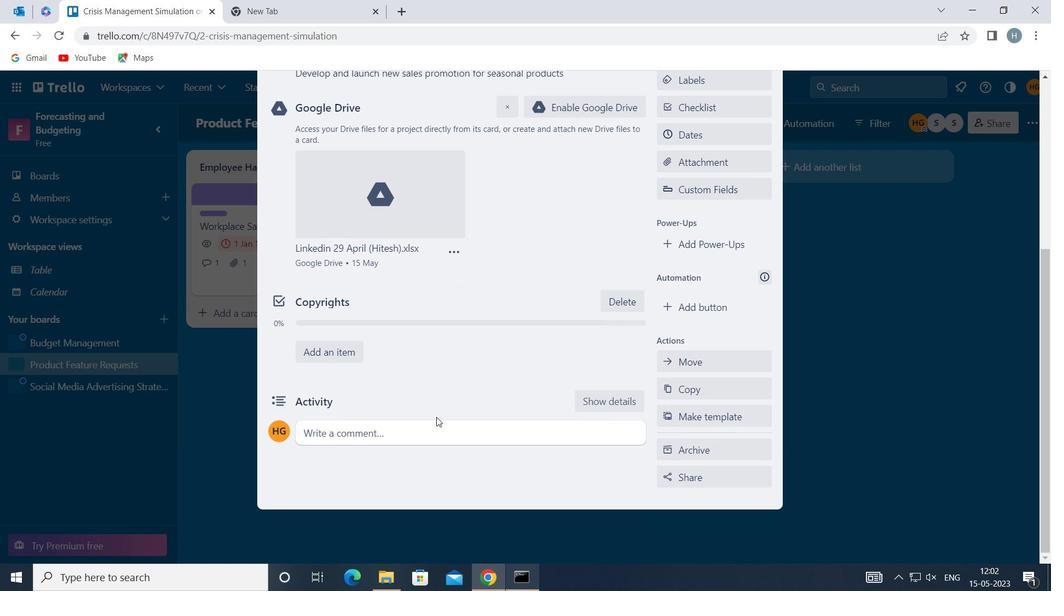 
Action: Mouse pressed left at (427, 429)
Screenshot: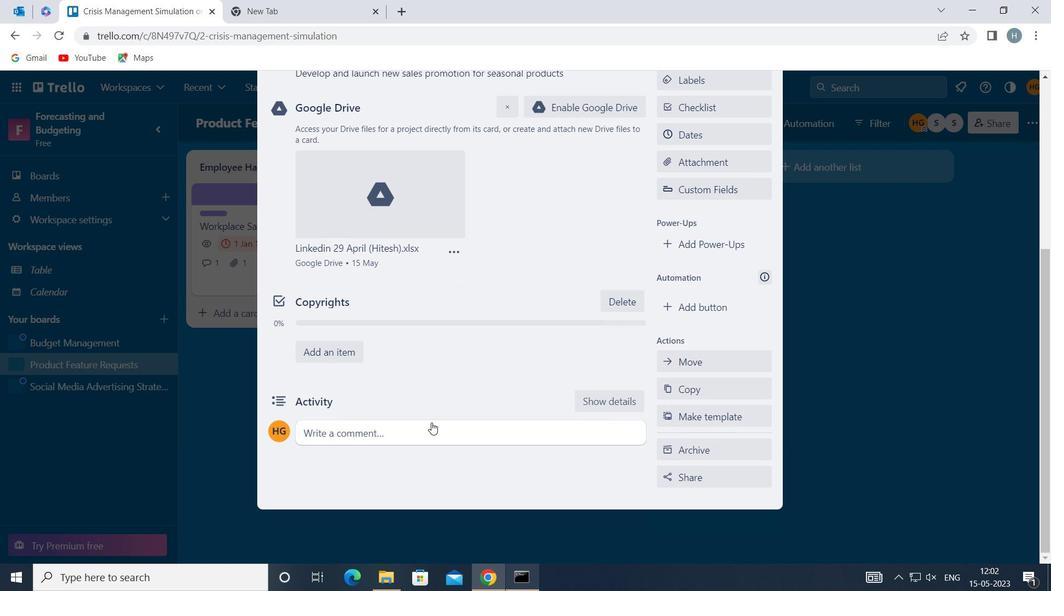 
Action: Mouse moved to (352, 466)
Screenshot: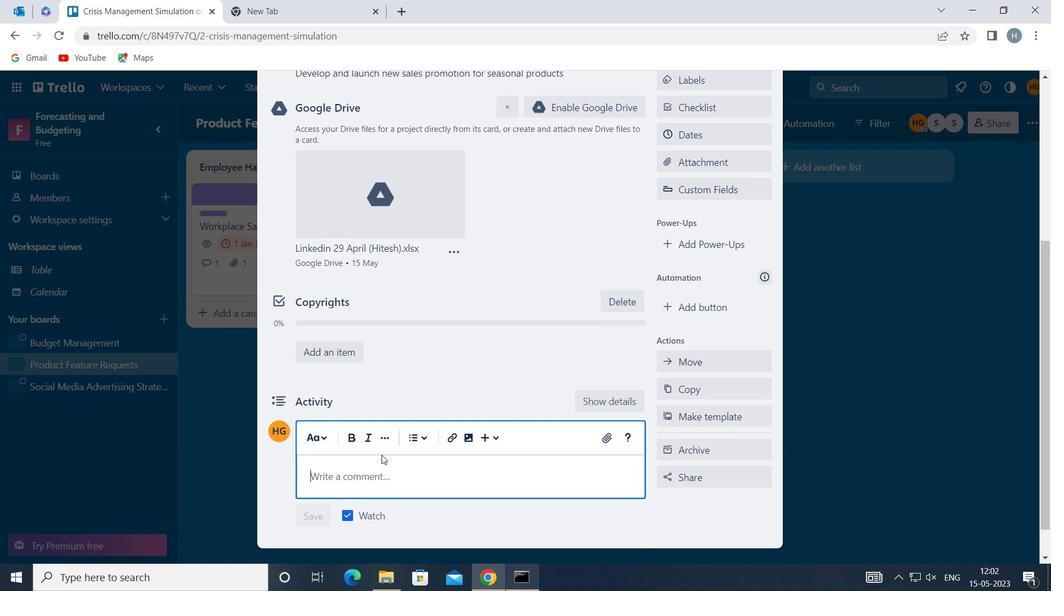 
Action: Mouse pressed left at (352, 466)
Screenshot: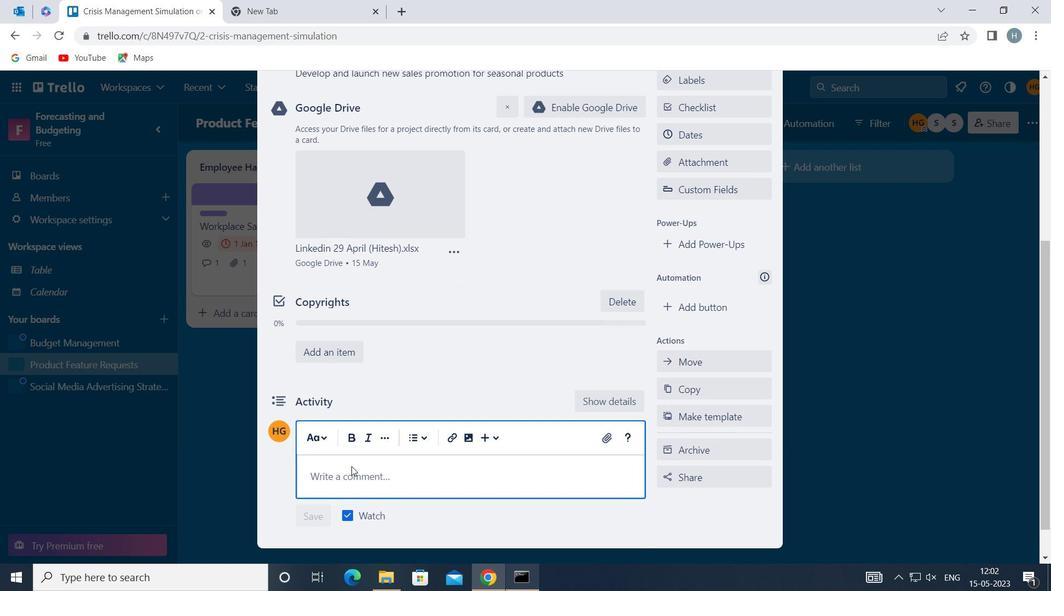 
Action: Mouse moved to (351, 466)
Screenshot: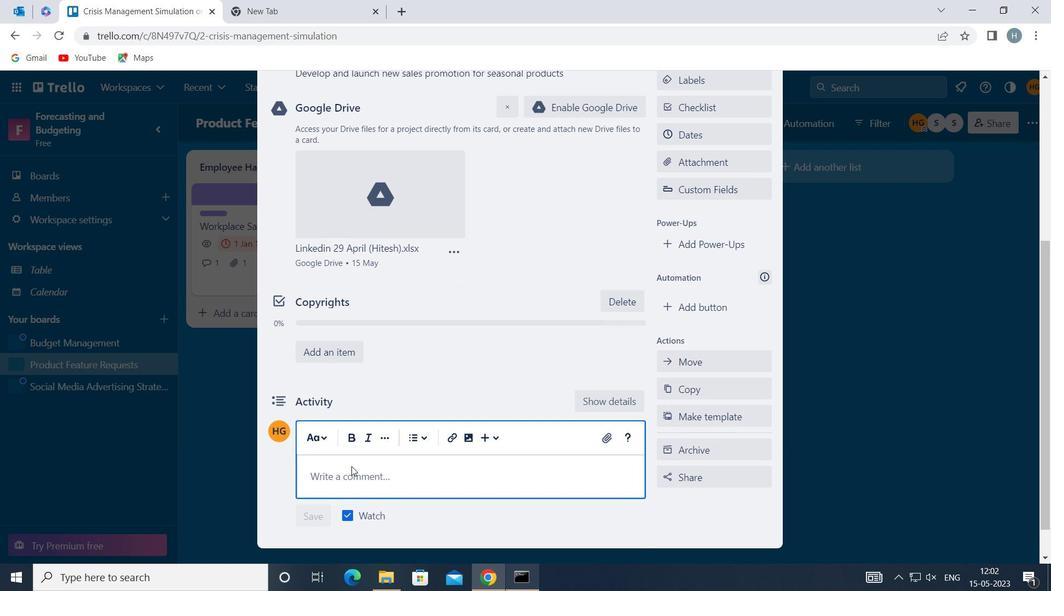 
Action: Key pressed <Key.shift>LET<Key.space>US<Key.space>
Screenshot: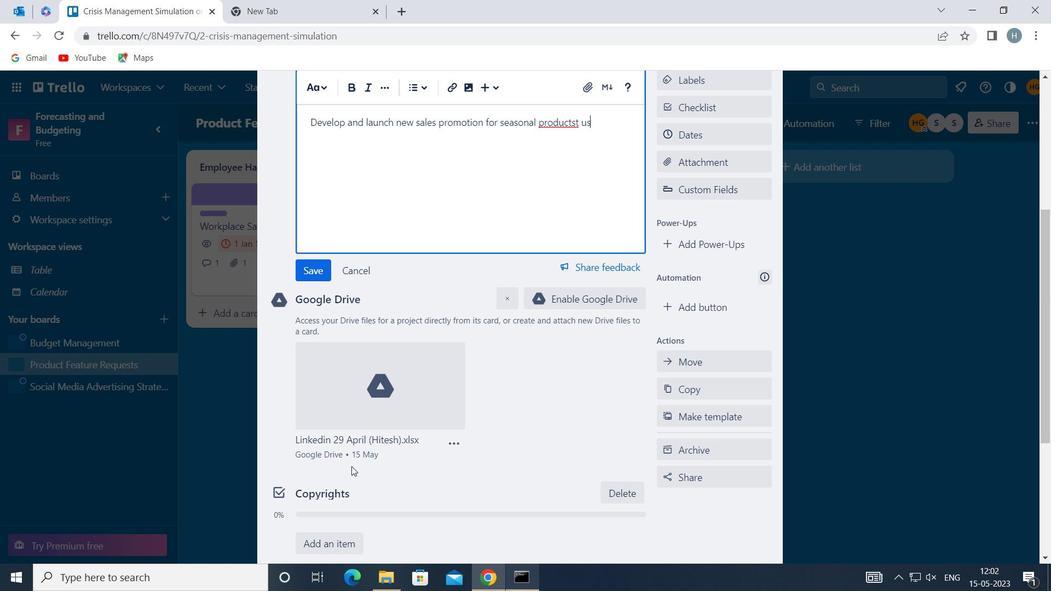 
Action: Mouse moved to (370, 431)
Screenshot: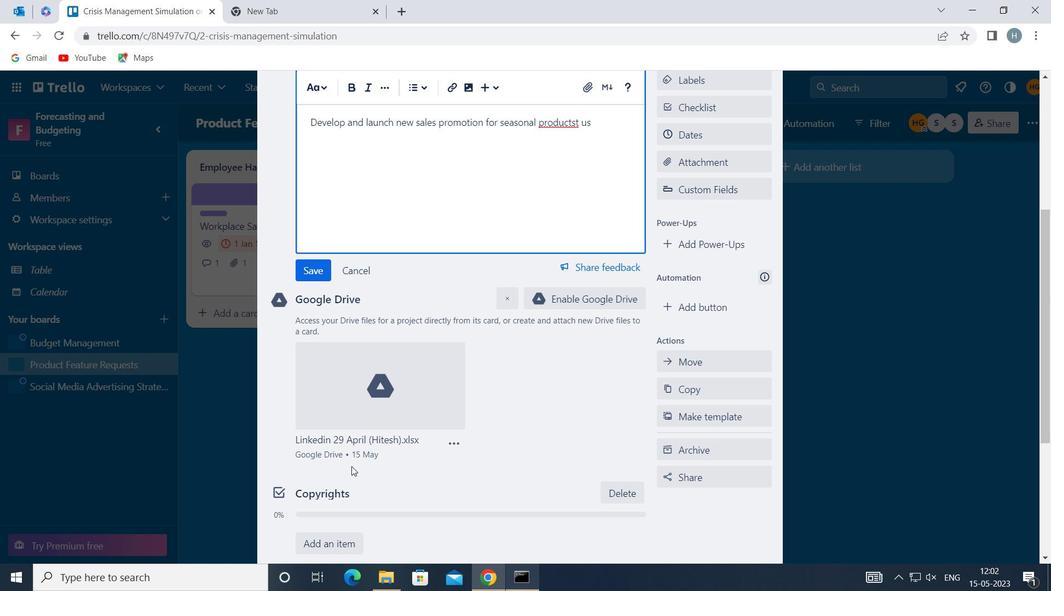 
Action: Mouse scrolled (370, 431) with delta (0, 0)
Screenshot: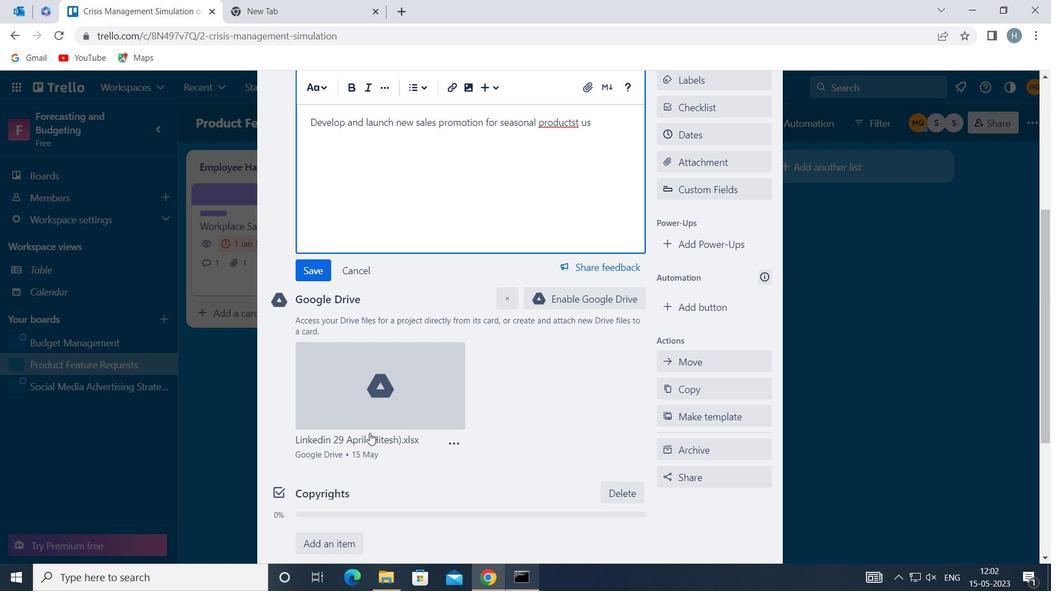 
Action: Mouse scrolled (370, 431) with delta (0, 0)
Screenshot: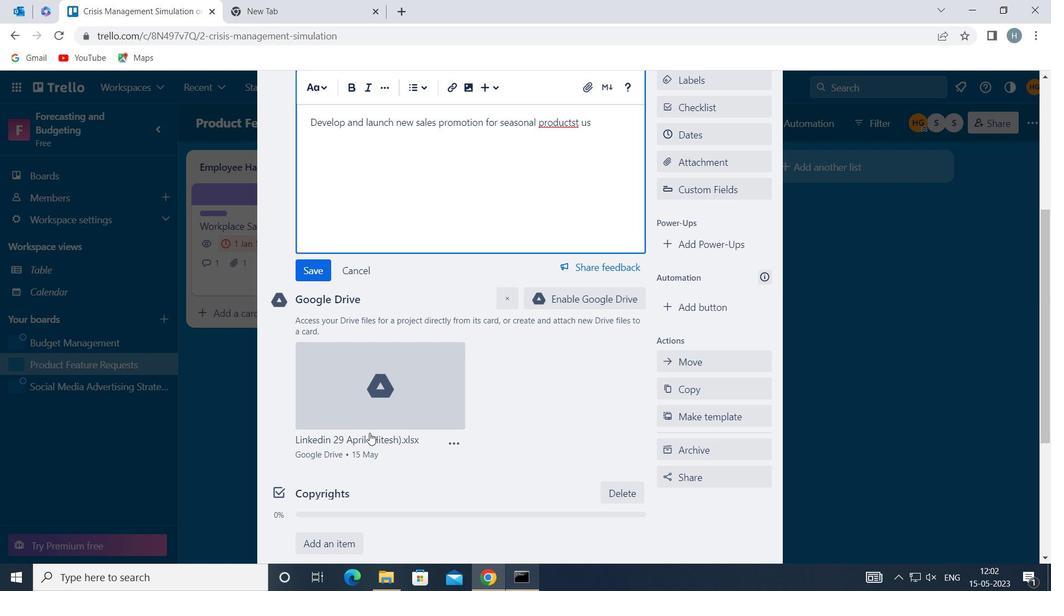 
Action: Mouse moved to (371, 413)
Screenshot: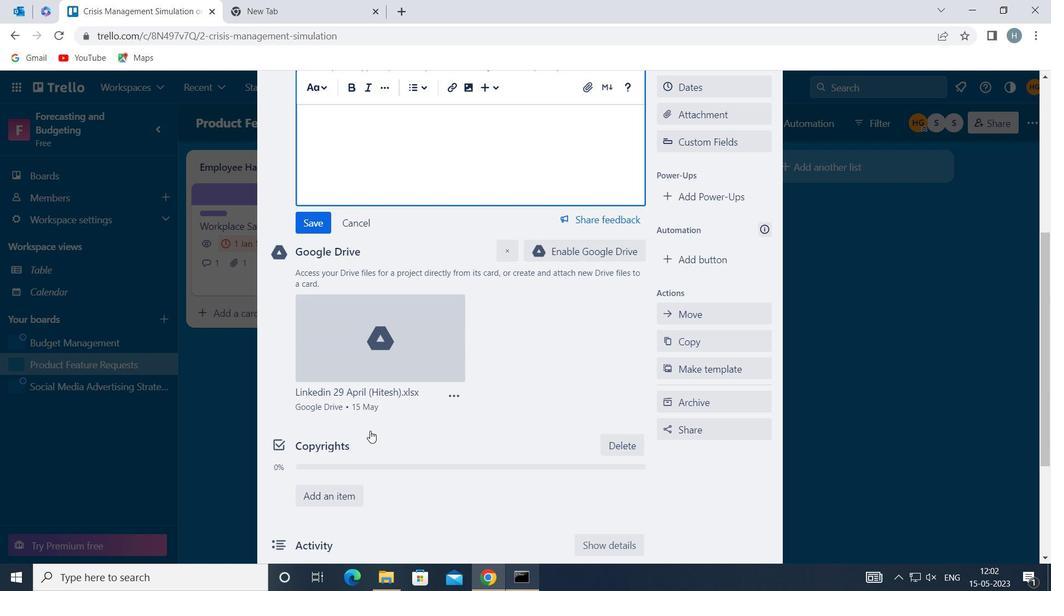 
Action: Mouse scrolled (371, 414) with delta (0, 0)
Screenshot: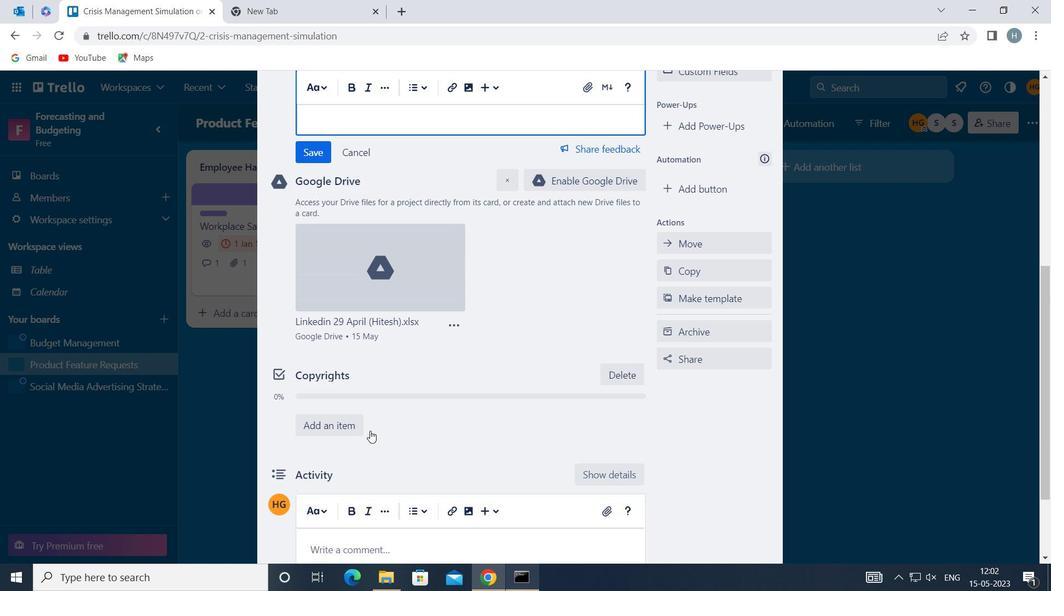 
Action: Mouse scrolled (371, 414) with delta (0, 0)
Screenshot: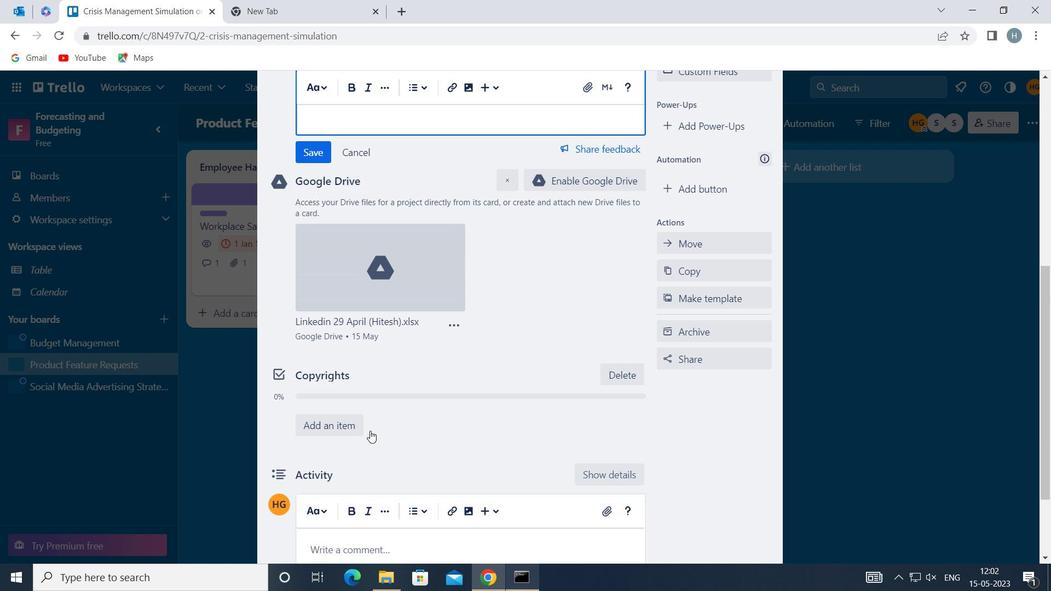 
Action: Mouse scrolled (371, 414) with delta (0, 0)
Screenshot: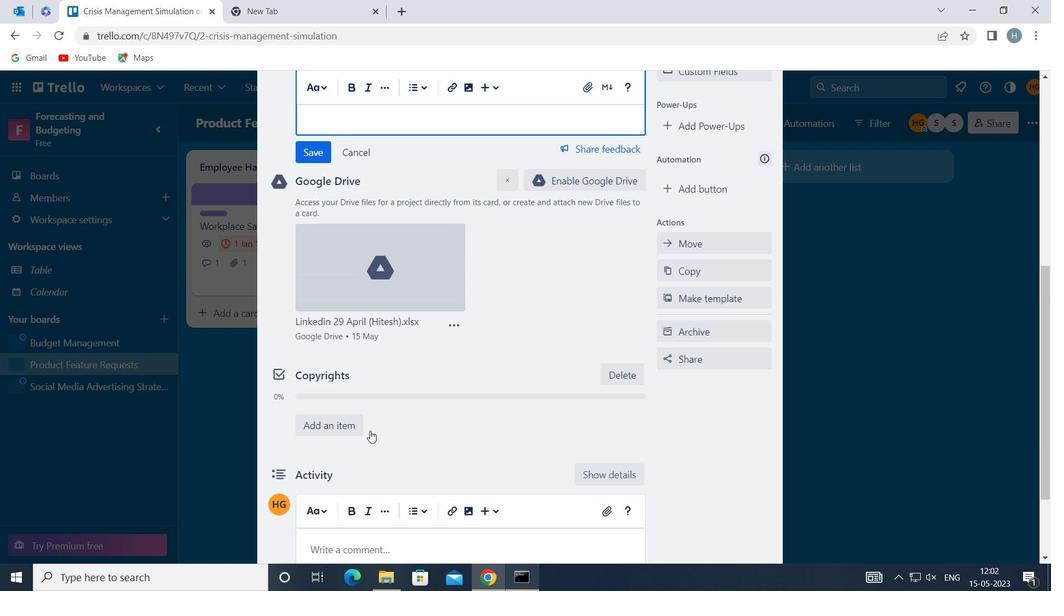 
Action: Mouse moved to (522, 358)
Screenshot: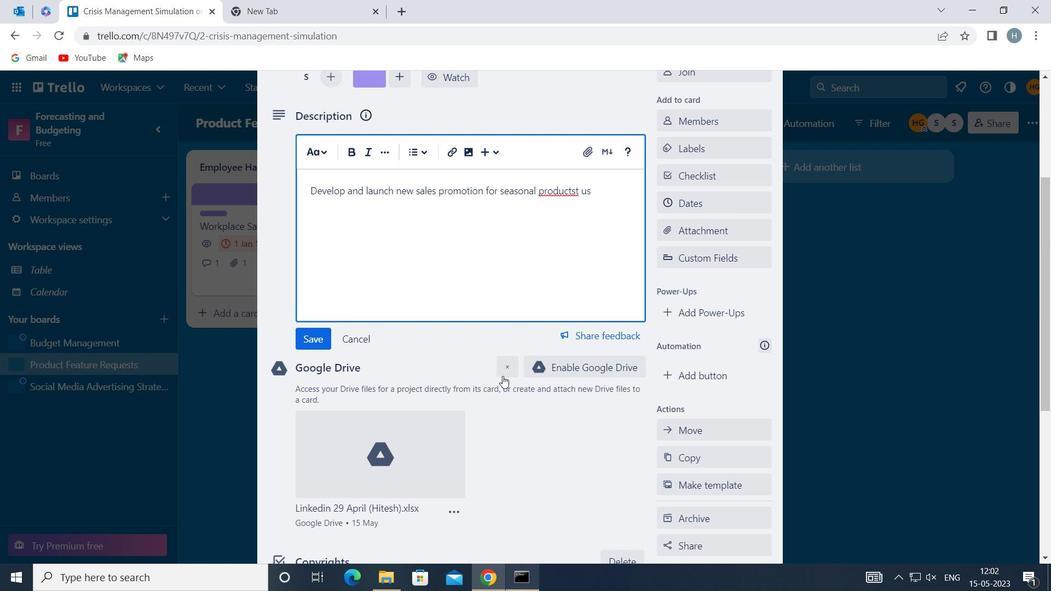 
Action: Key pressed <Key.backspace>
Screenshot: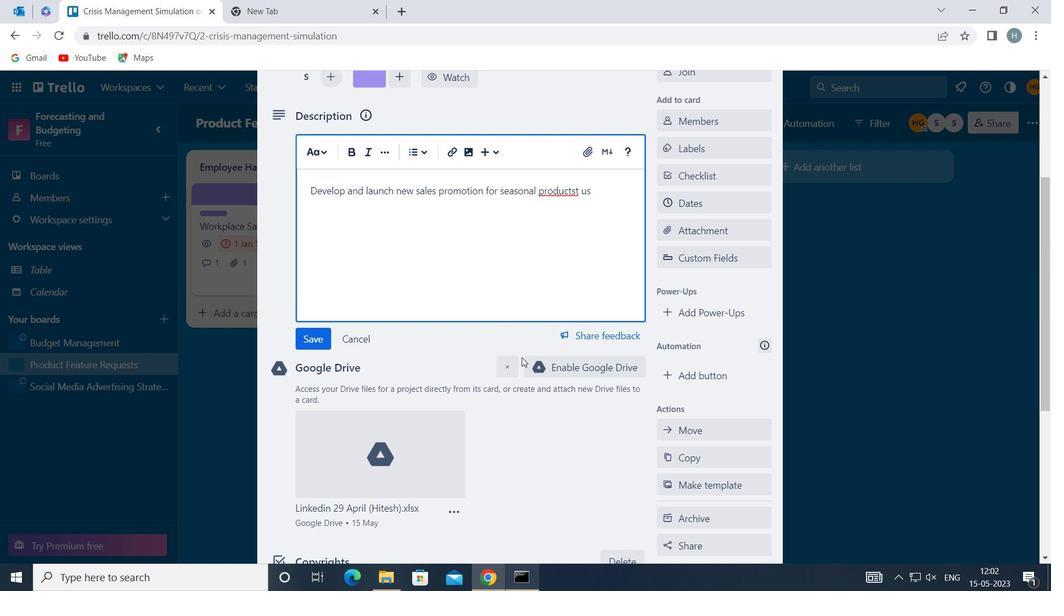 
Action: Mouse moved to (606, 193)
Screenshot: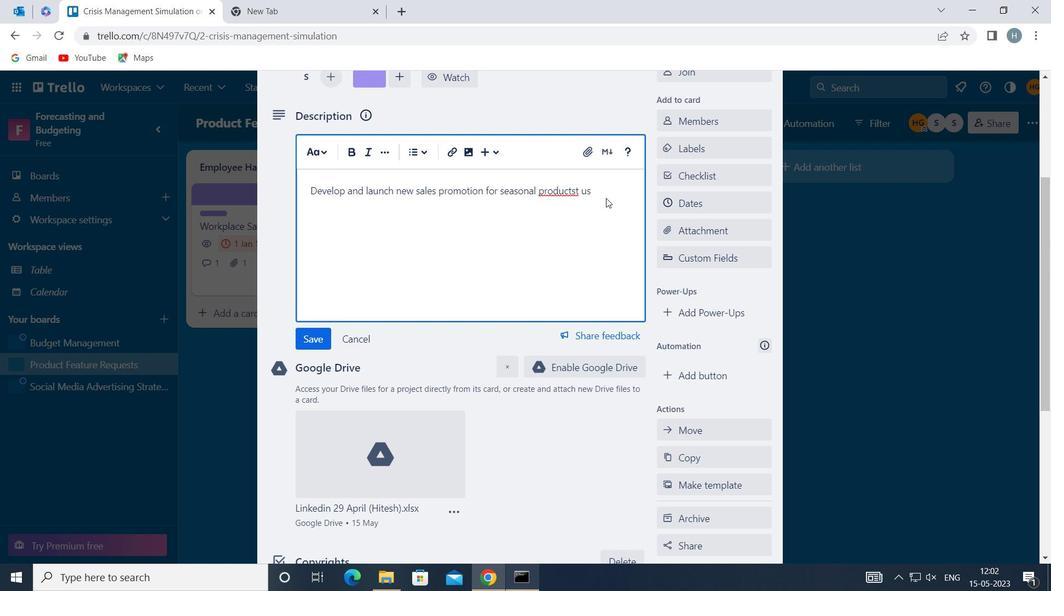 
Action: Mouse pressed left at (606, 193)
Screenshot: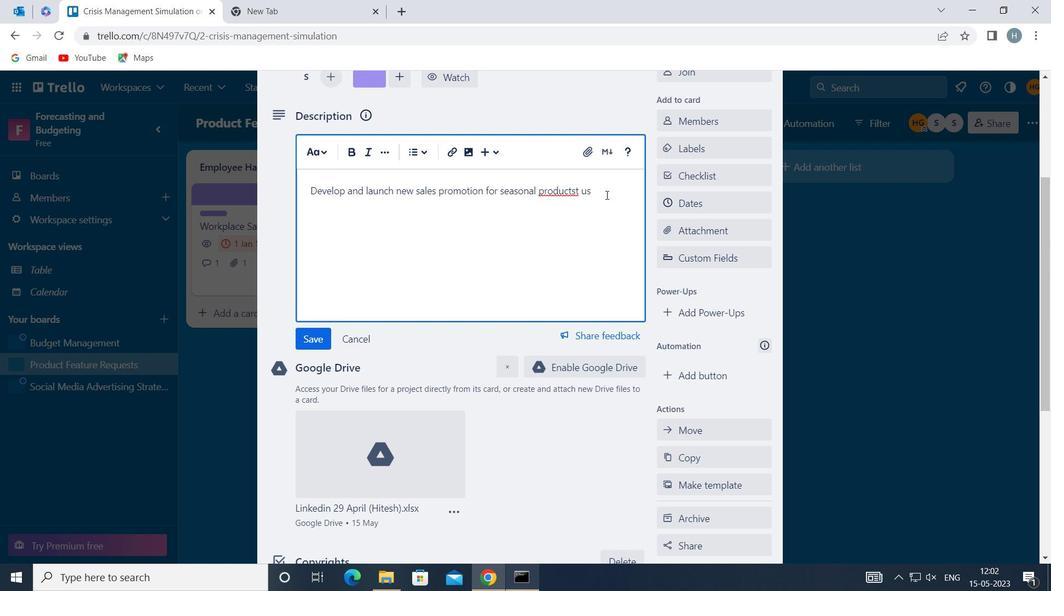 
Action: Key pressed <Key.backspace><Key.backspace><Key.backspace><Key.backspace>
Screenshot: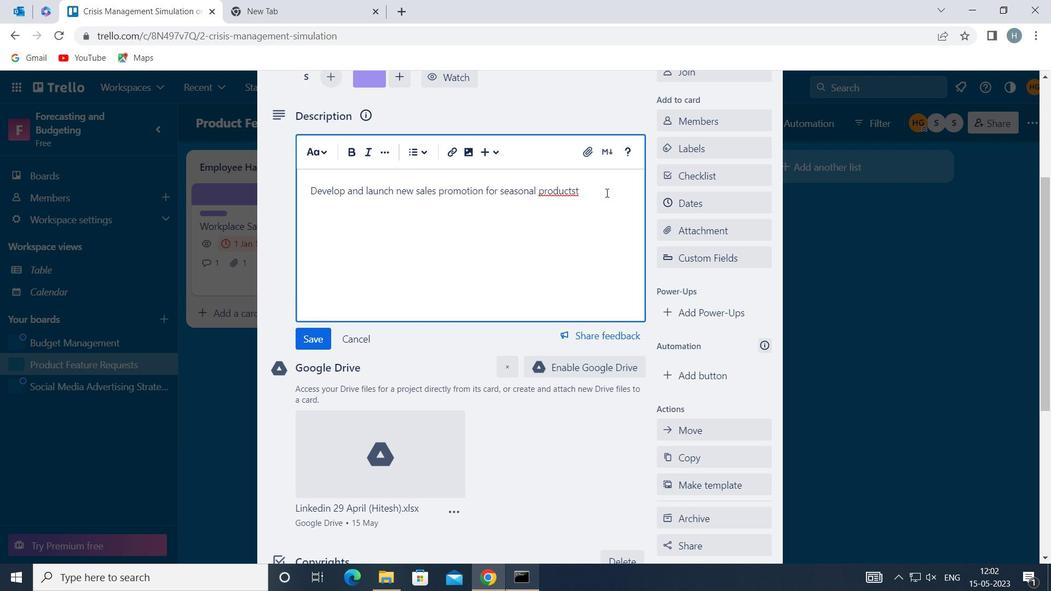 
Action: Mouse moved to (314, 331)
Screenshot: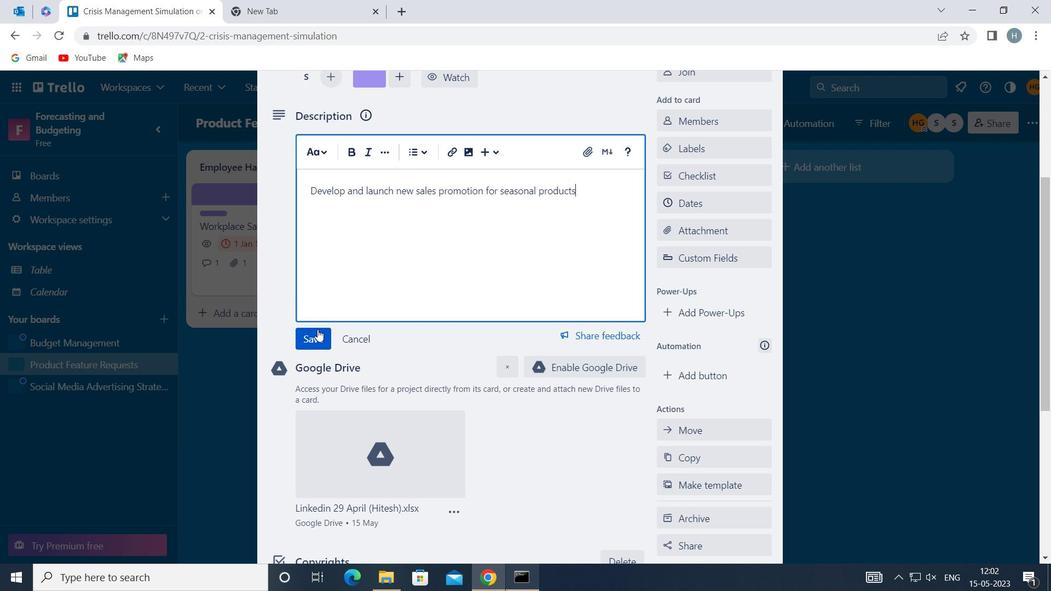 
Action: Mouse pressed left at (314, 331)
Screenshot: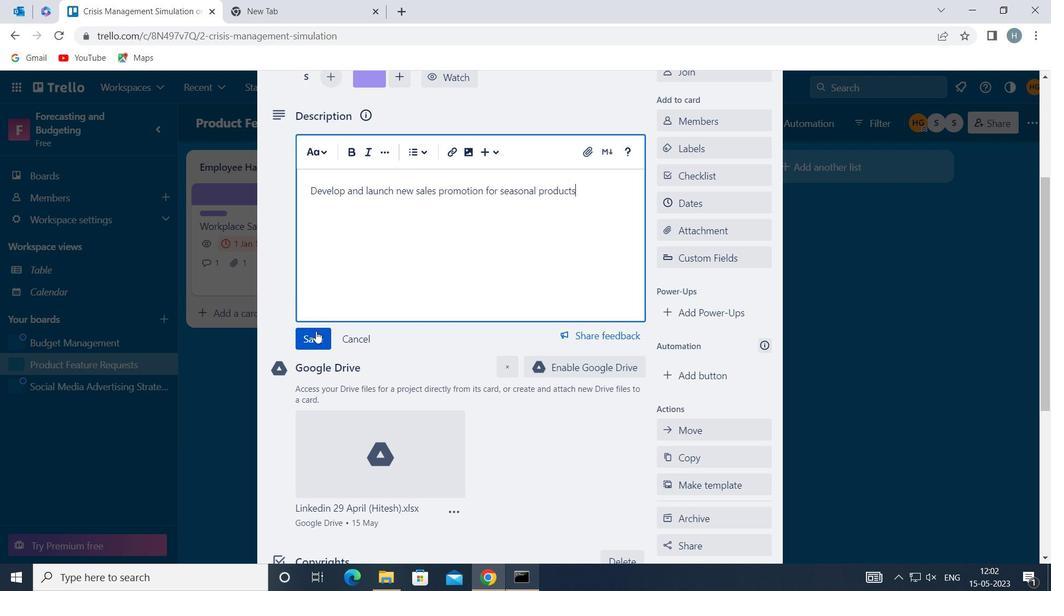 
Action: Mouse moved to (402, 320)
Screenshot: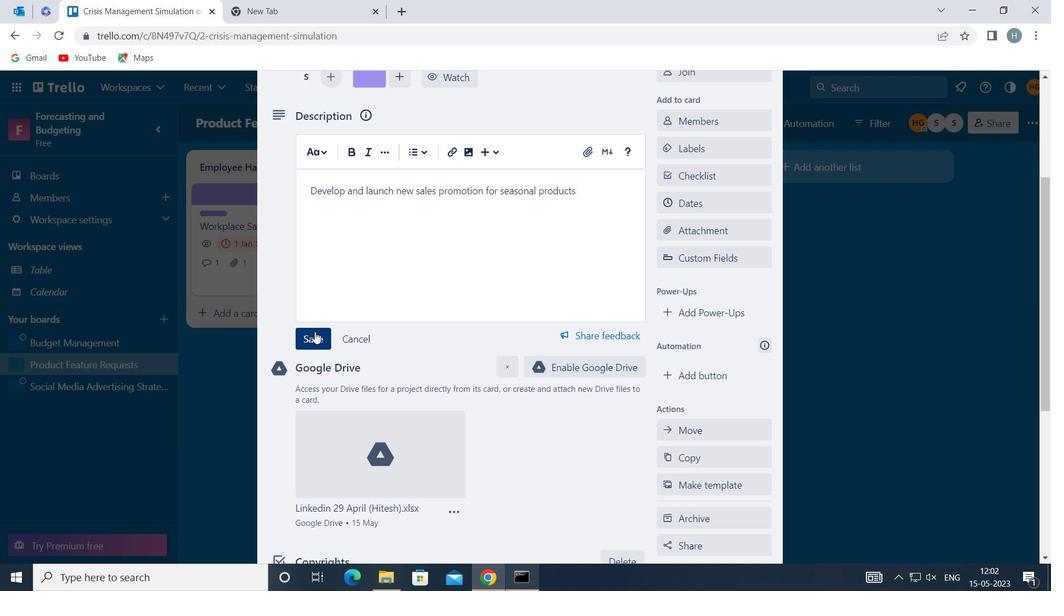 
Action: Mouse scrolled (402, 319) with delta (0, 0)
Screenshot: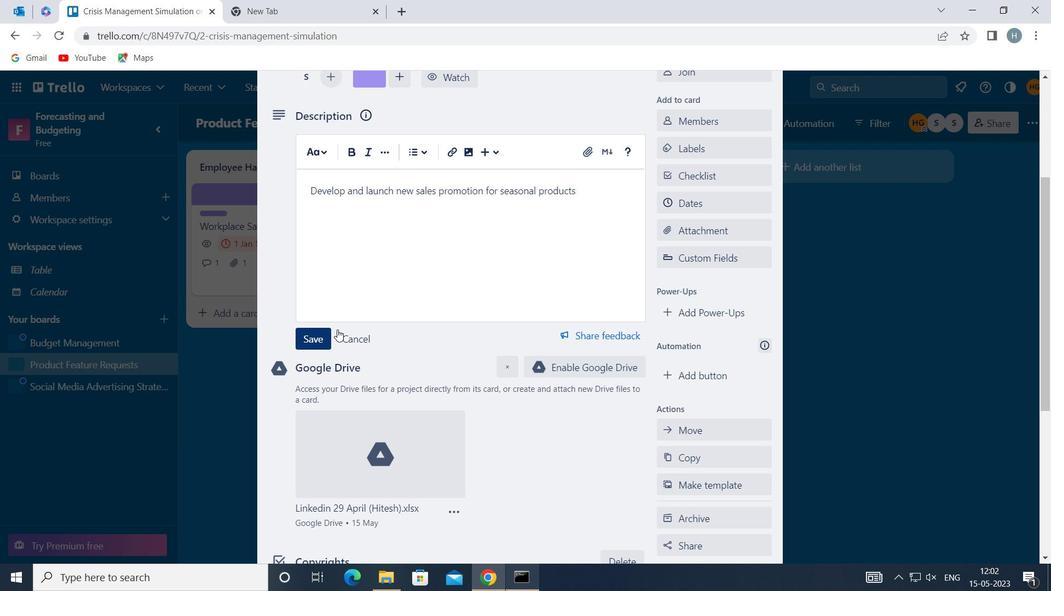 
Action: Mouse scrolled (402, 319) with delta (0, 0)
Screenshot: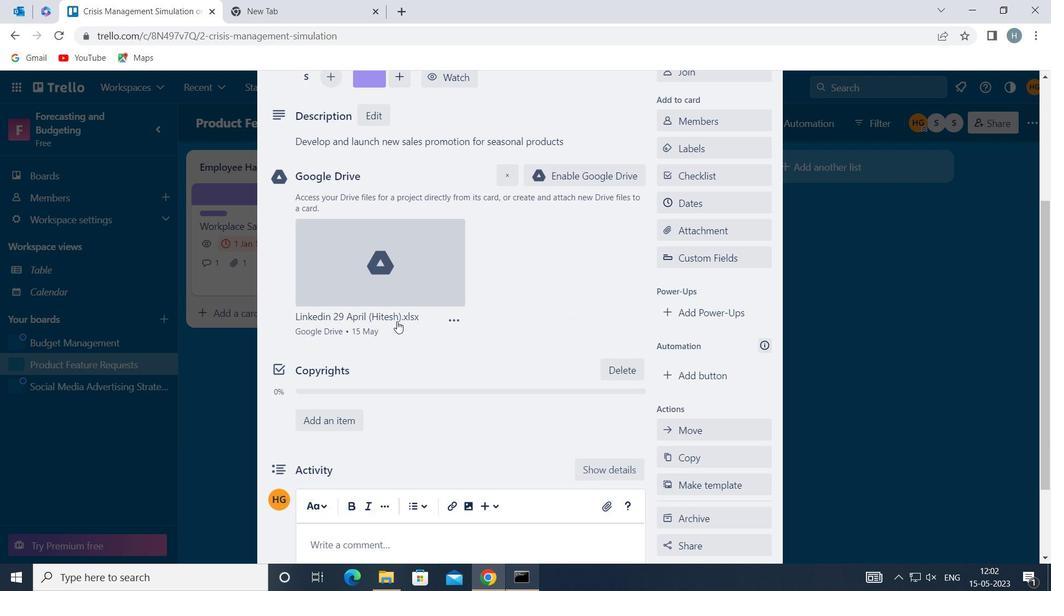 
Action: Mouse scrolled (402, 319) with delta (0, 0)
Screenshot: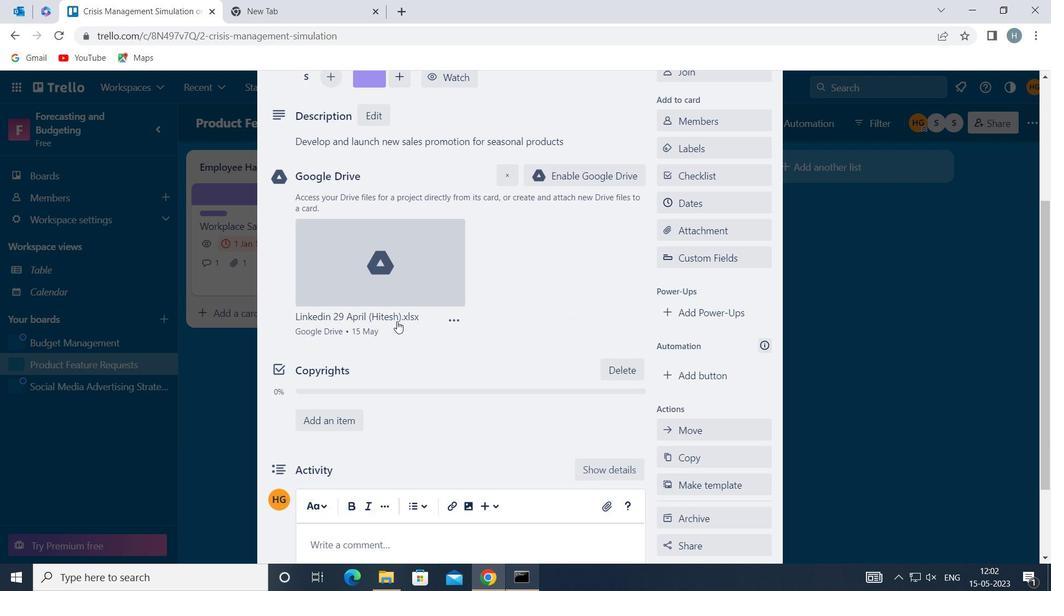 
Action: Mouse scrolled (402, 319) with delta (0, 0)
Screenshot: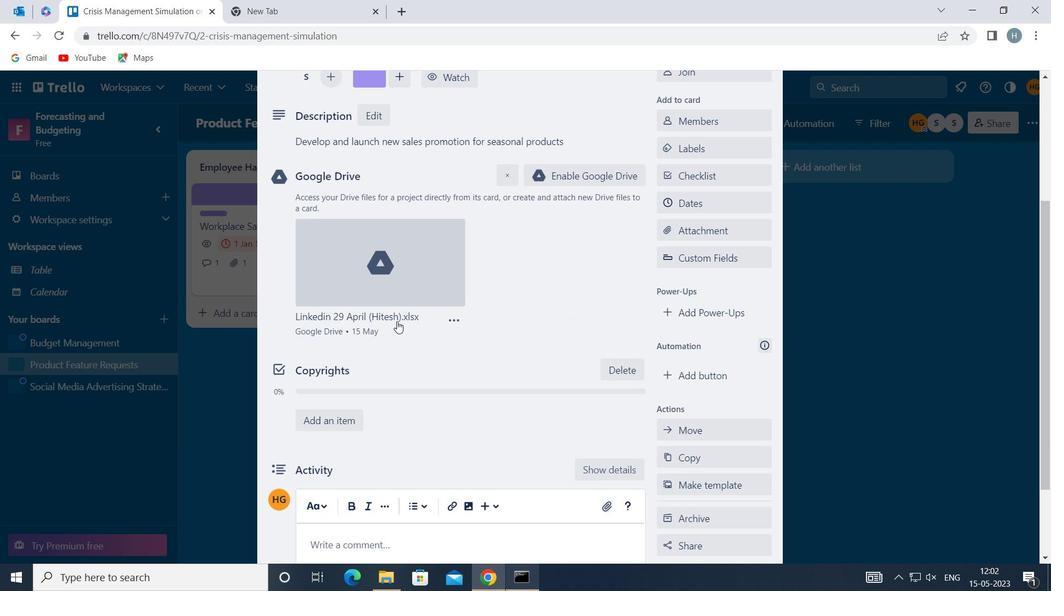 
Action: Mouse moved to (405, 325)
Screenshot: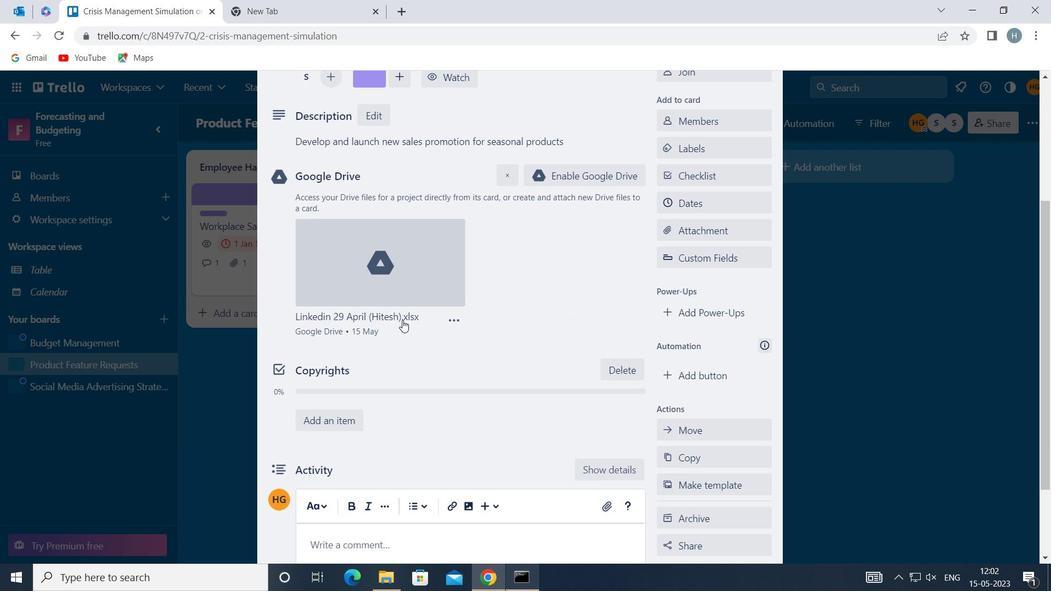 
Action: Mouse scrolled (405, 325) with delta (0, 0)
Screenshot: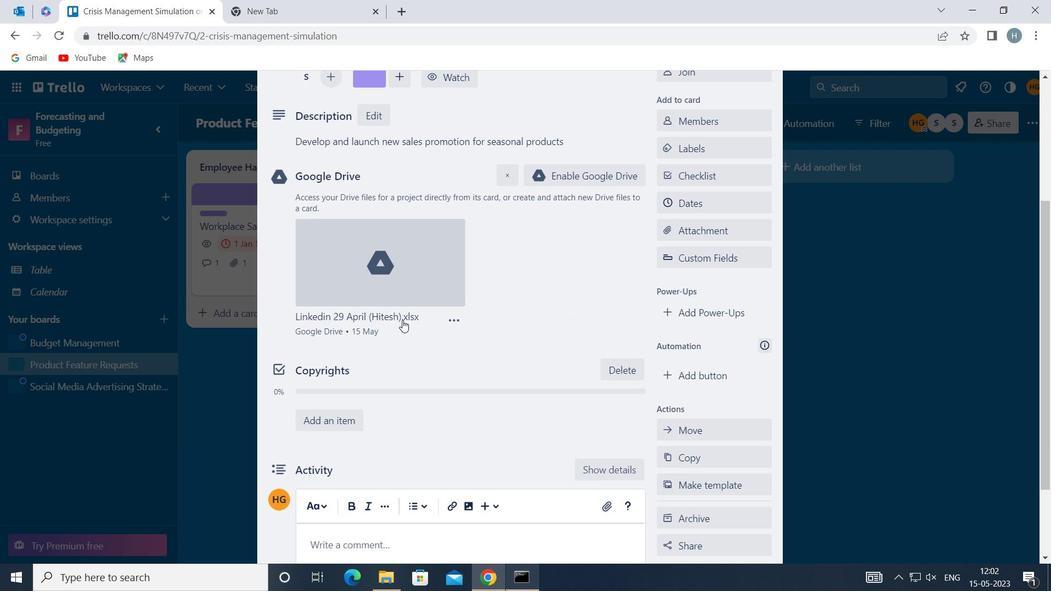 
Action: Mouse moved to (421, 441)
Screenshot: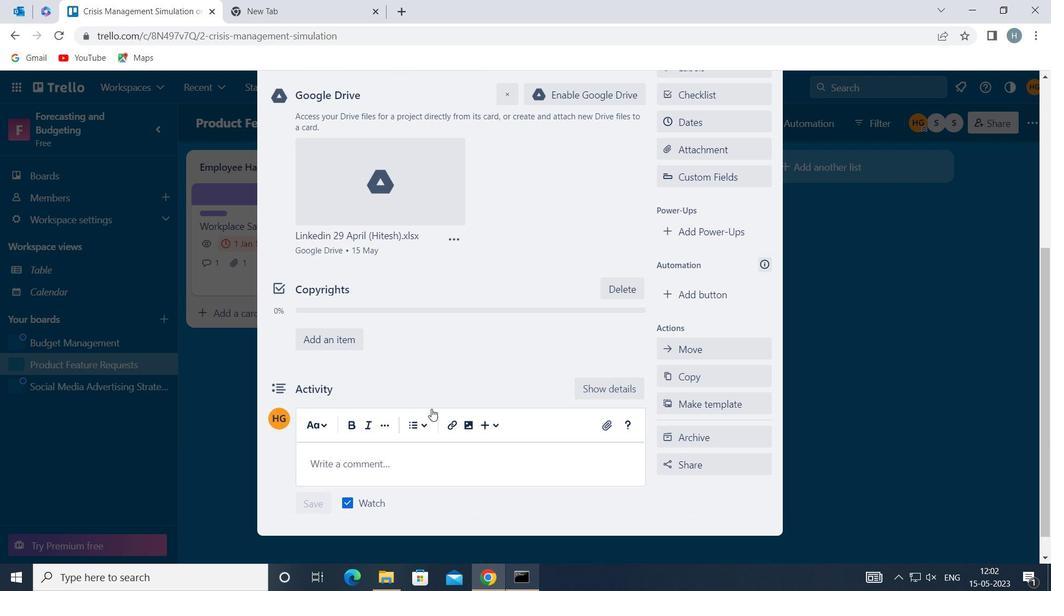 
Action: Mouse pressed left at (421, 441)
Screenshot: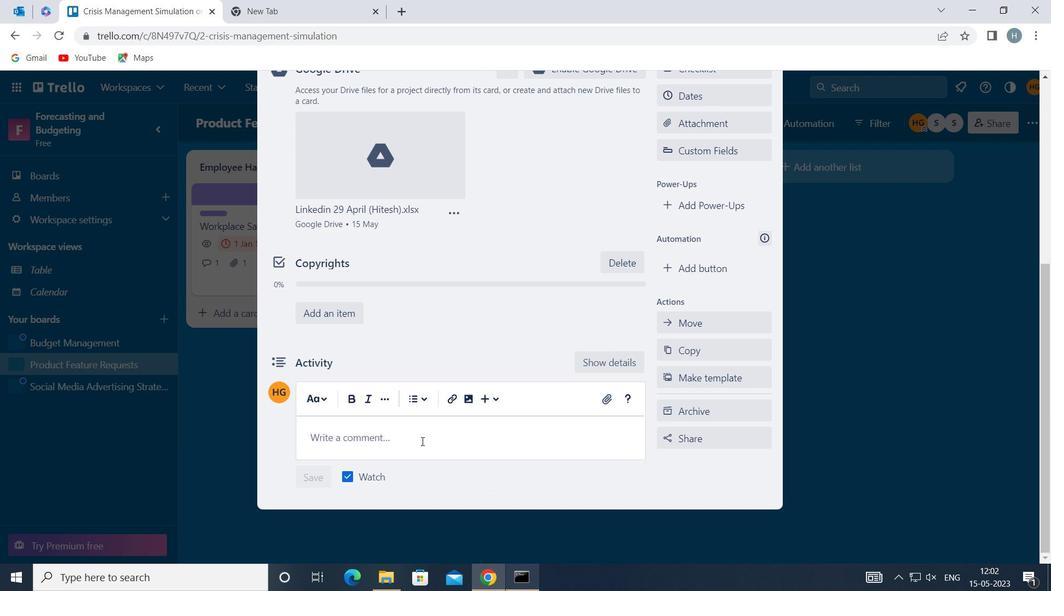 
Action: Mouse moved to (422, 440)
Screenshot: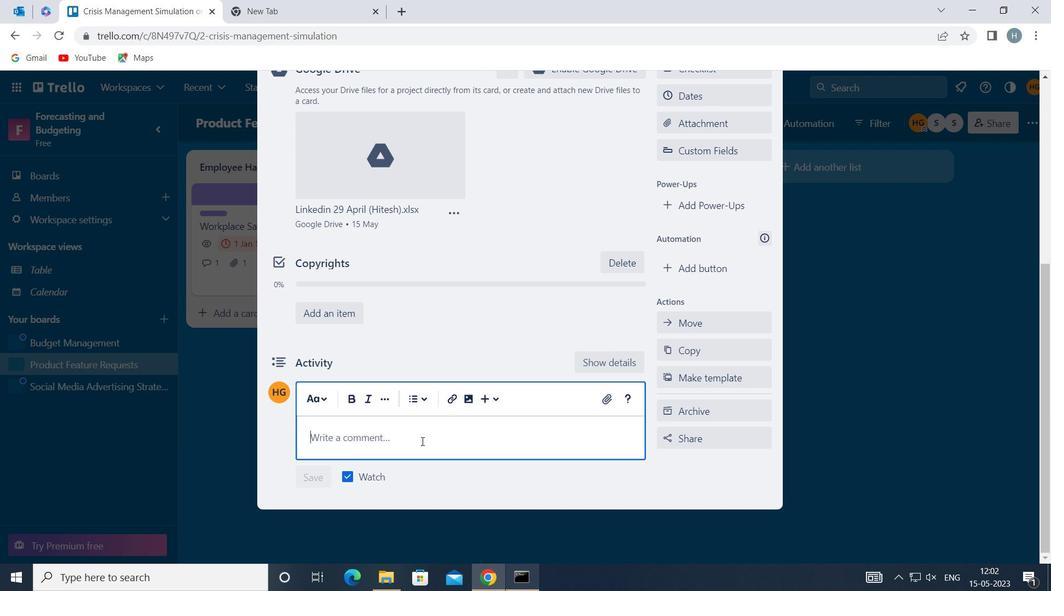 
Action: Key pressed <Key.shift>LET<Key.space>US<Key.space>MAKE<Key.space>SURE<Key.space>WE<Key.space>HAVE<Key.space>A<Key.space>CLEAR<Key.space>UNDERSTANDING<Key.space>OF<Key.space>THE<Key.space>ROLES<Key.space>AND<Key.space>RESPONSIBILITIES<Key.space>OF<Key.space>EACH<Key.space>TEAM<Key.space>MEMBER<Key.space>FOR<Key.space>THIS<Key.space>TASK
Screenshot: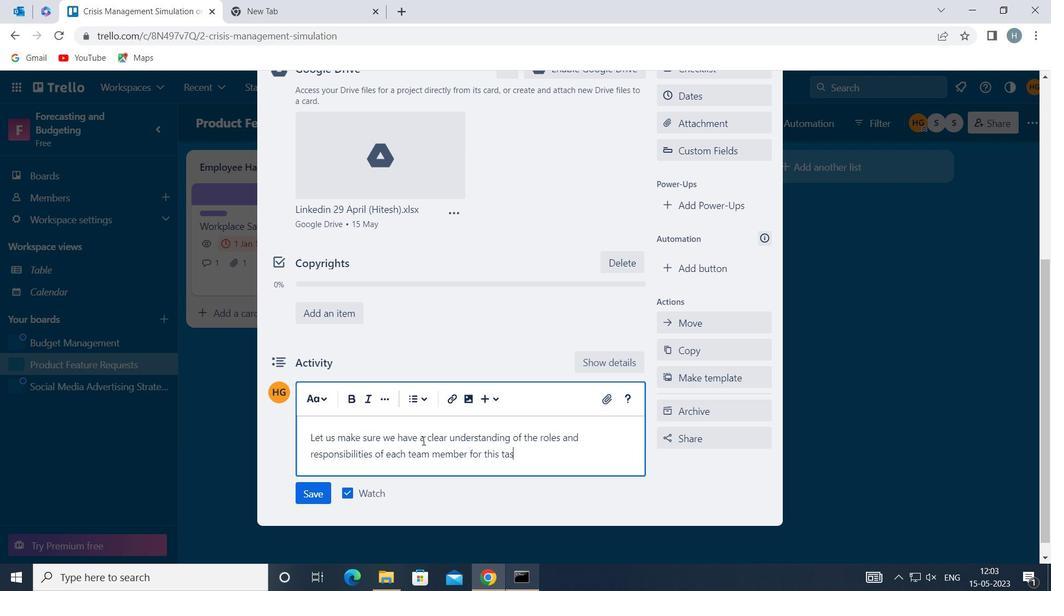 
Action: Mouse moved to (323, 488)
Screenshot: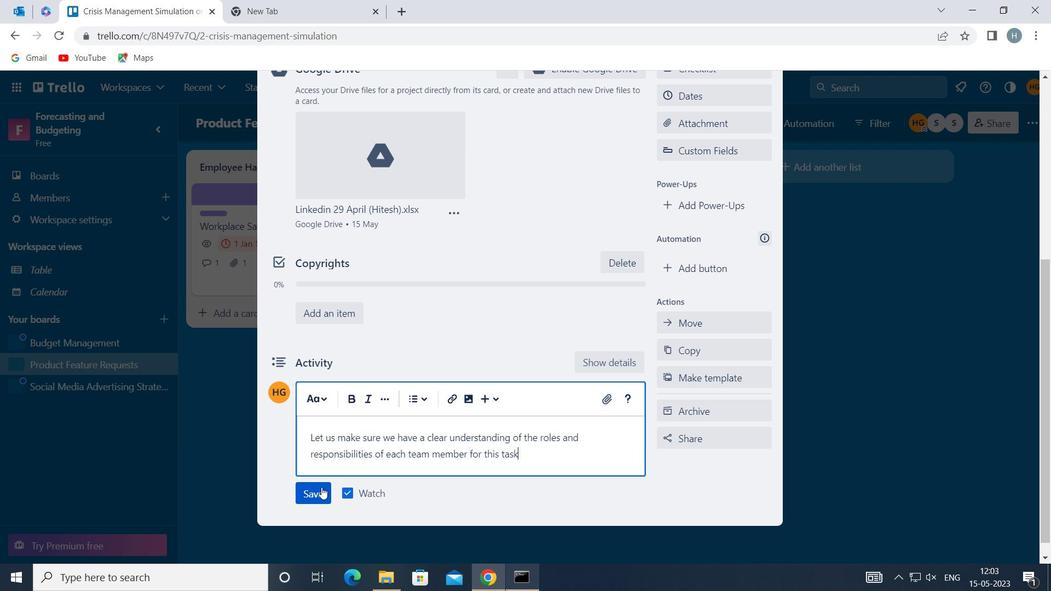 
Action: Mouse pressed left at (323, 488)
Screenshot: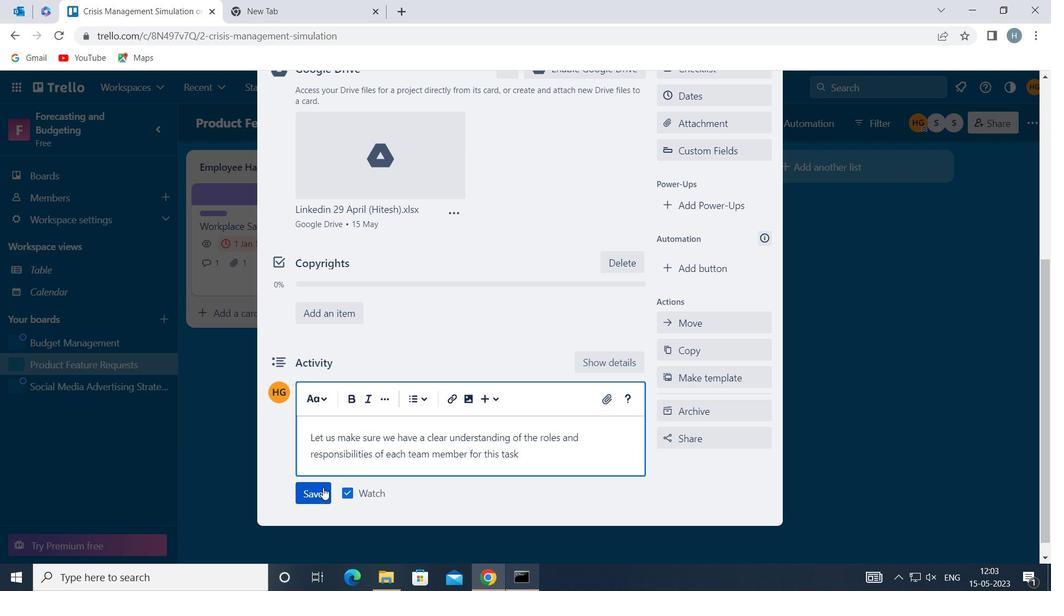 
Action: Mouse moved to (721, 105)
Screenshot: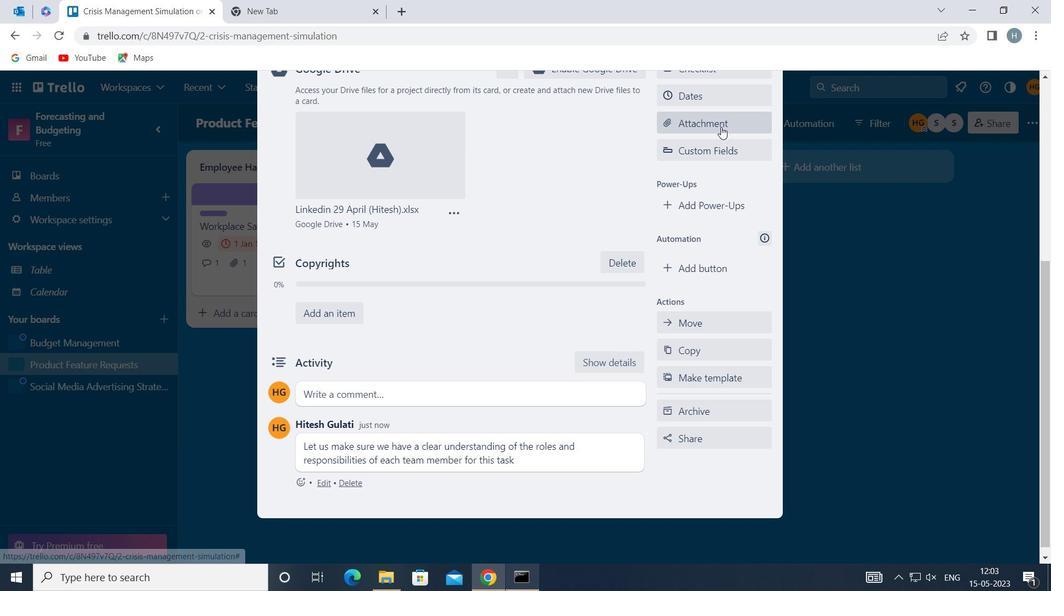 
Action: Mouse pressed left at (721, 105)
Screenshot: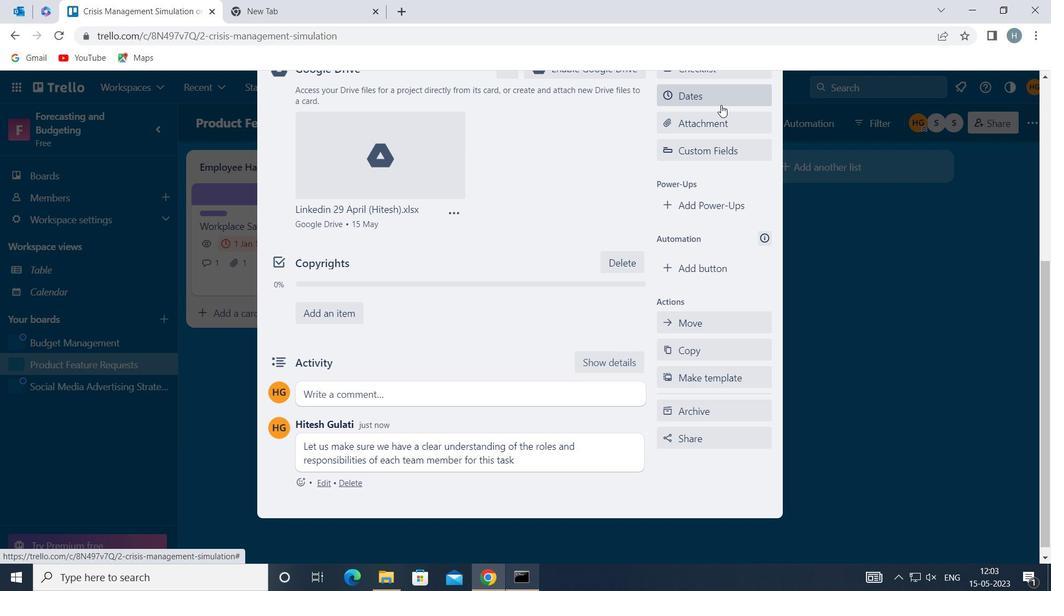 
Action: Mouse moved to (672, 362)
Screenshot: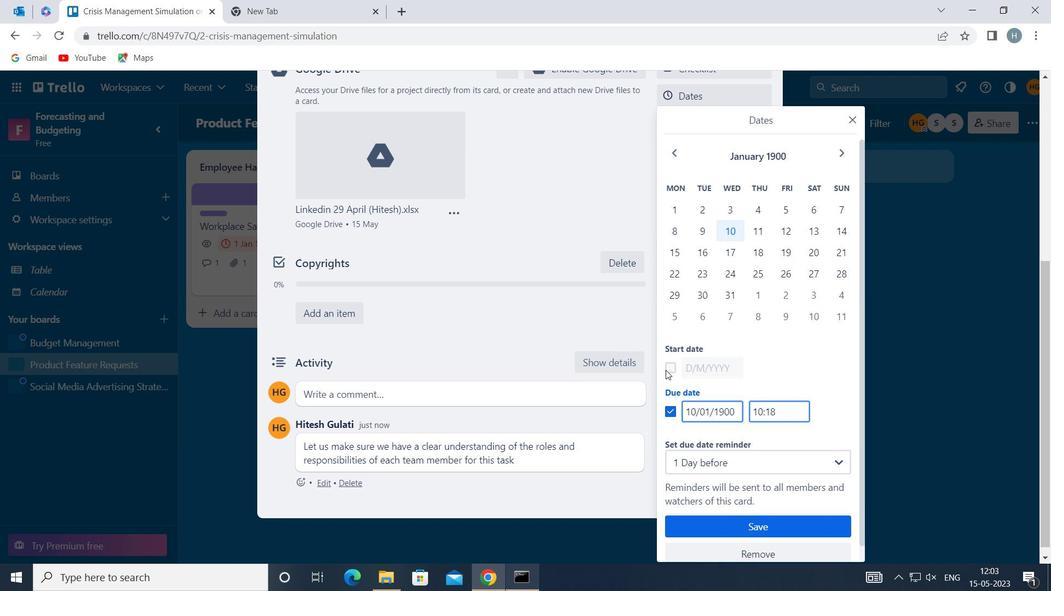 
Action: Mouse pressed left at (672, 362)
Screenshot: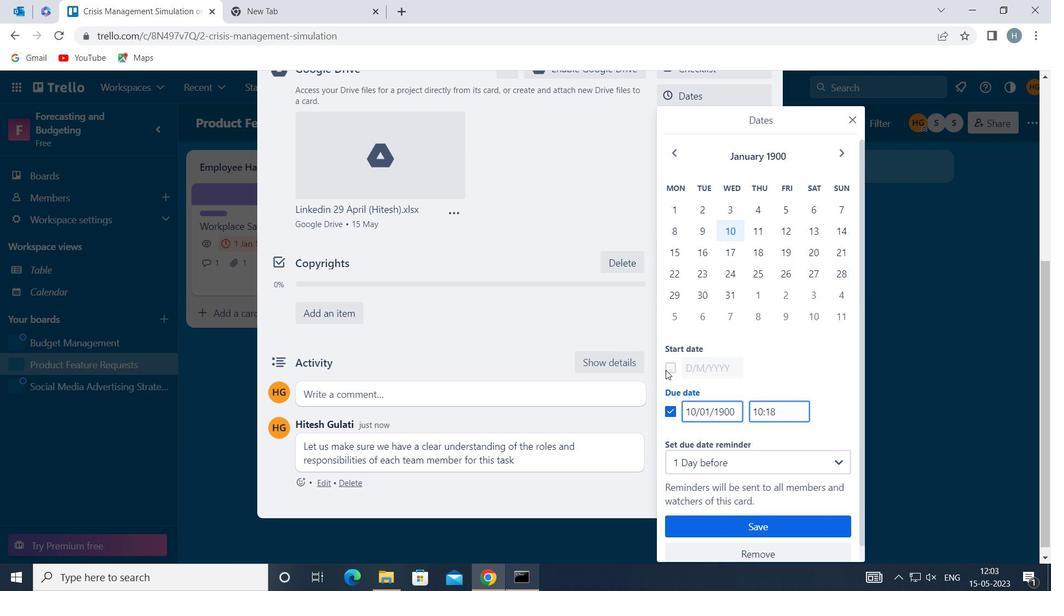 
Action: Mouse moved to (684, 364)
Screenshot: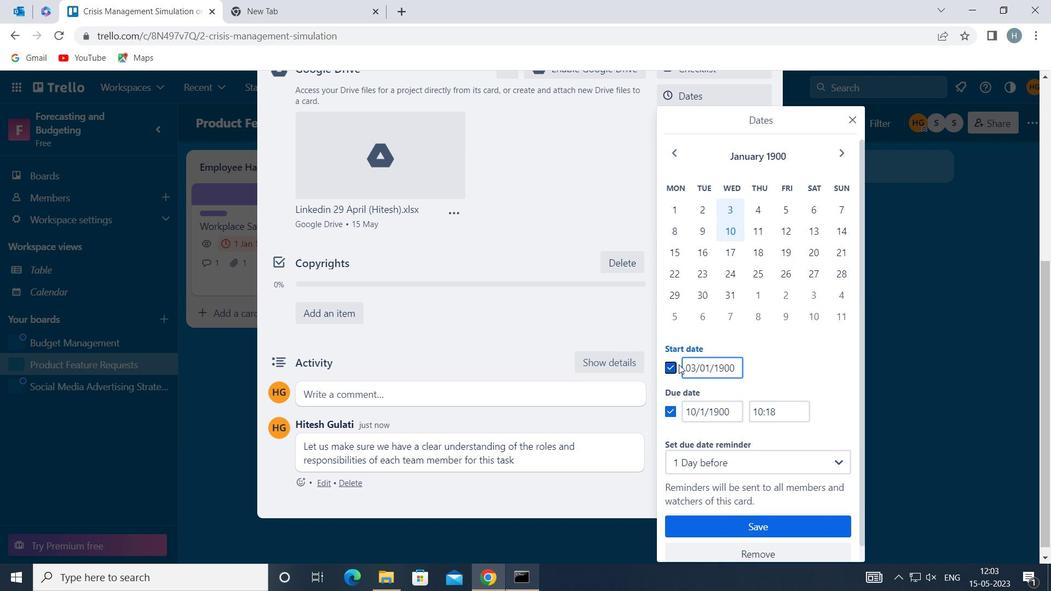 
Action: Mouse pressed left at (684, 364)
Screenshot: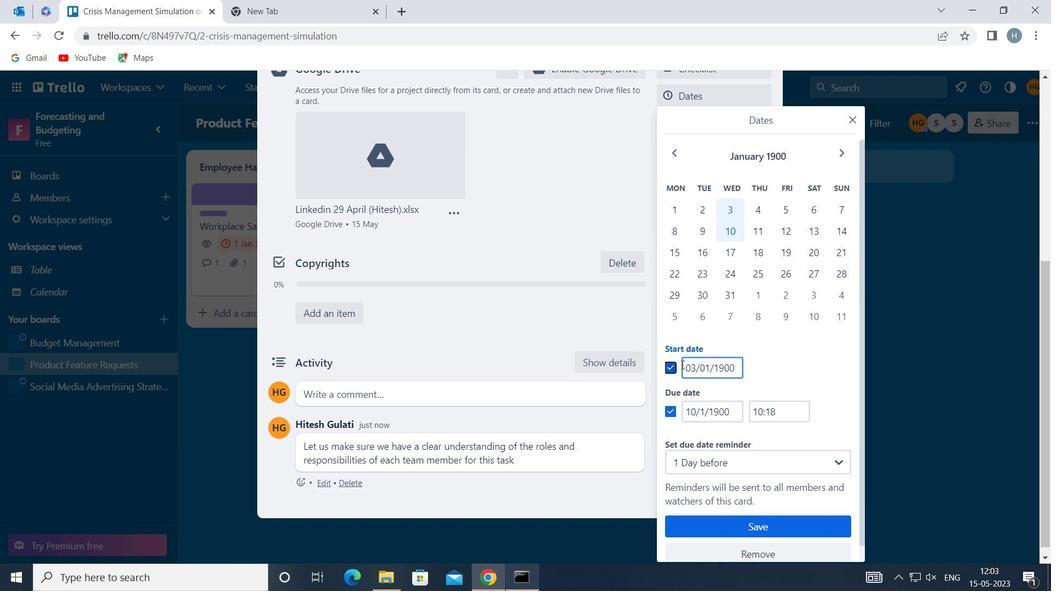
Action: Key pressed <Key.right><Key.backspace>
Screenshot: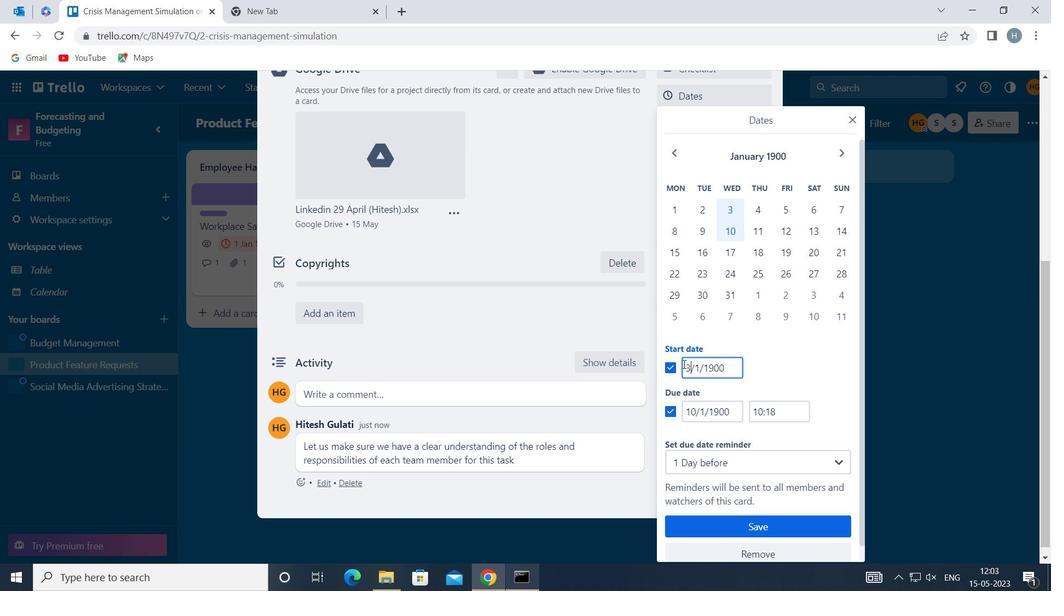 
Action: Mouse moved to (690, 361)
Screenshot: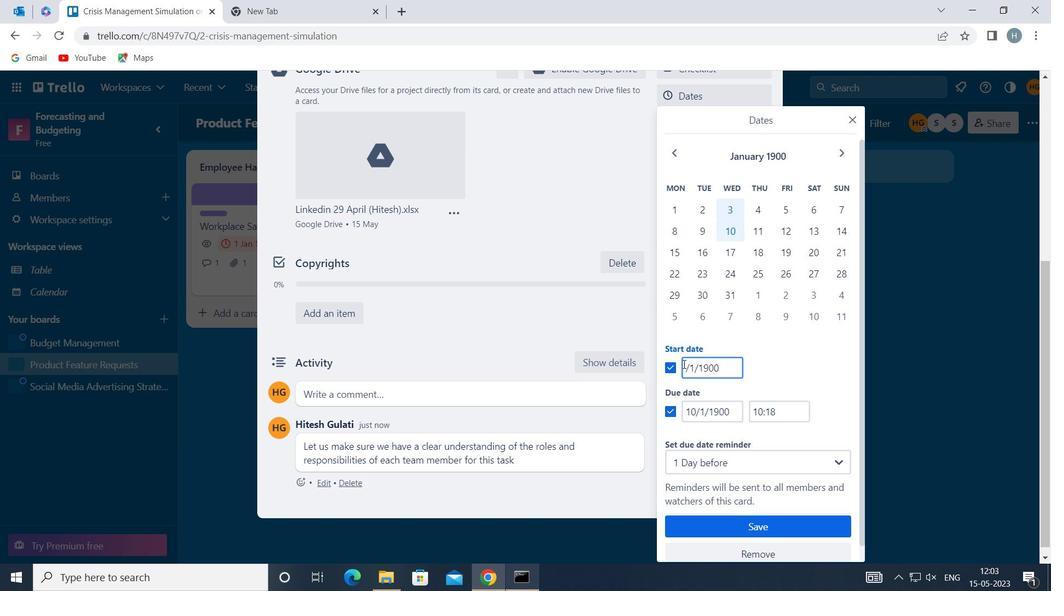 
Action: Key pressed 4
Screenshot: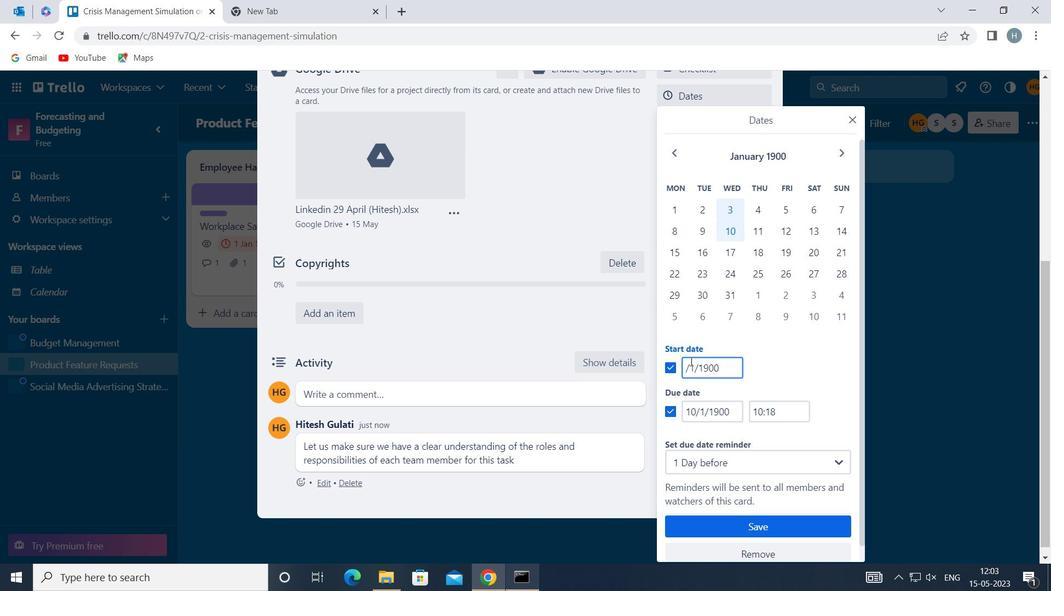 
Action: Mouse moved to (688, 405)
Screenshot: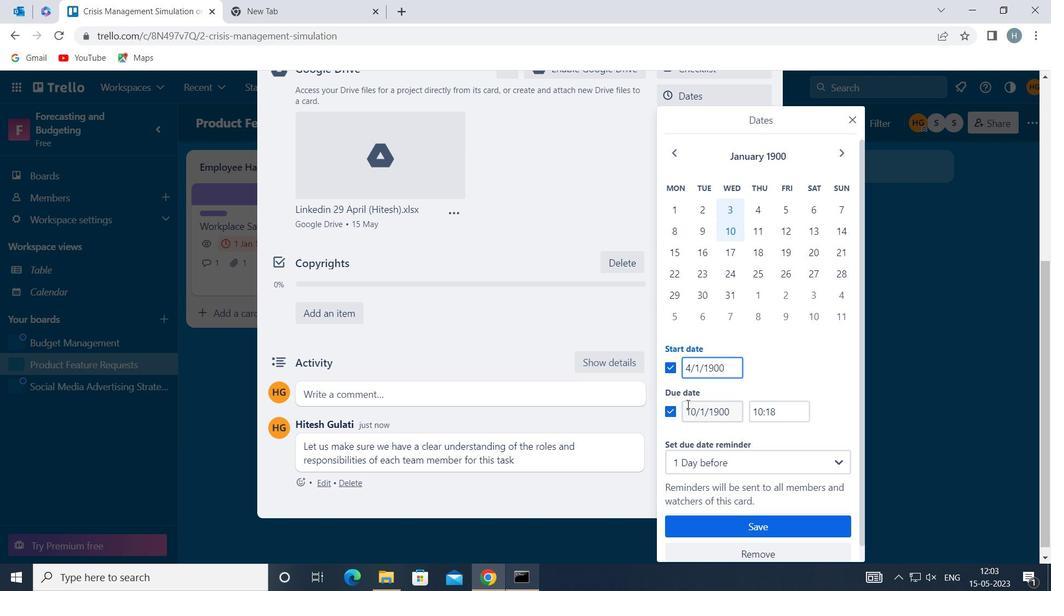 
Action: Mouse pressed left at (688, 405)
Screenshot: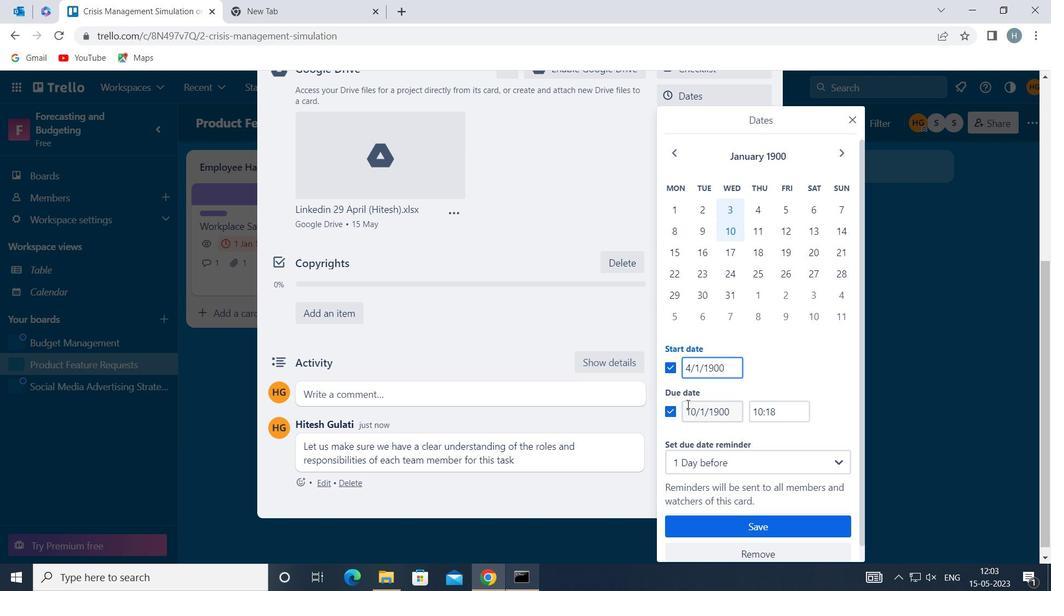 
Action: Key pressed <Key.right><Key.right><Key.backspace>11
Screenshot: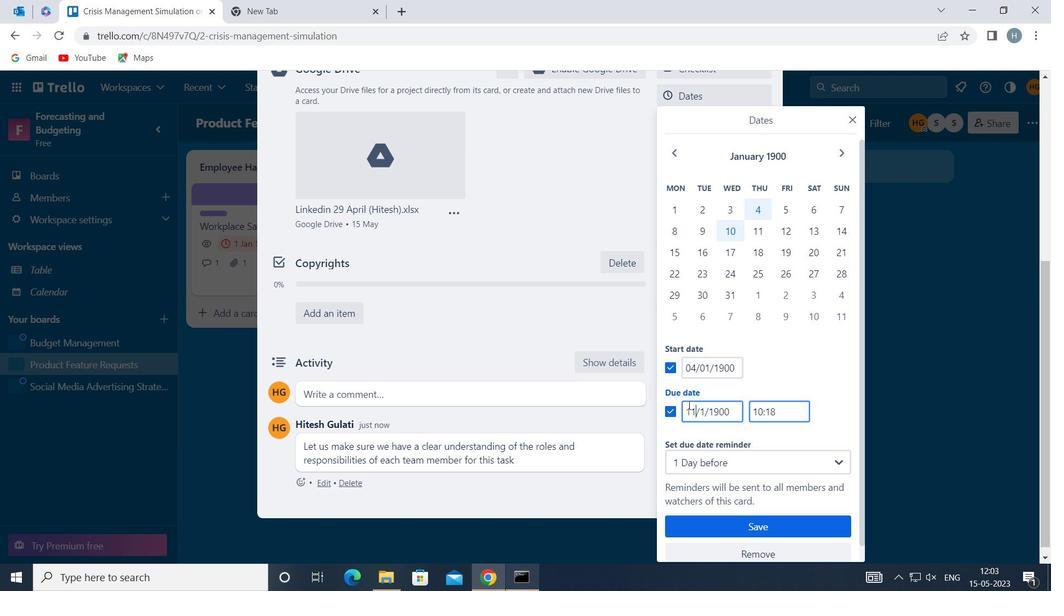 
Action: Mouse moved to (724, 443)
Screenshot: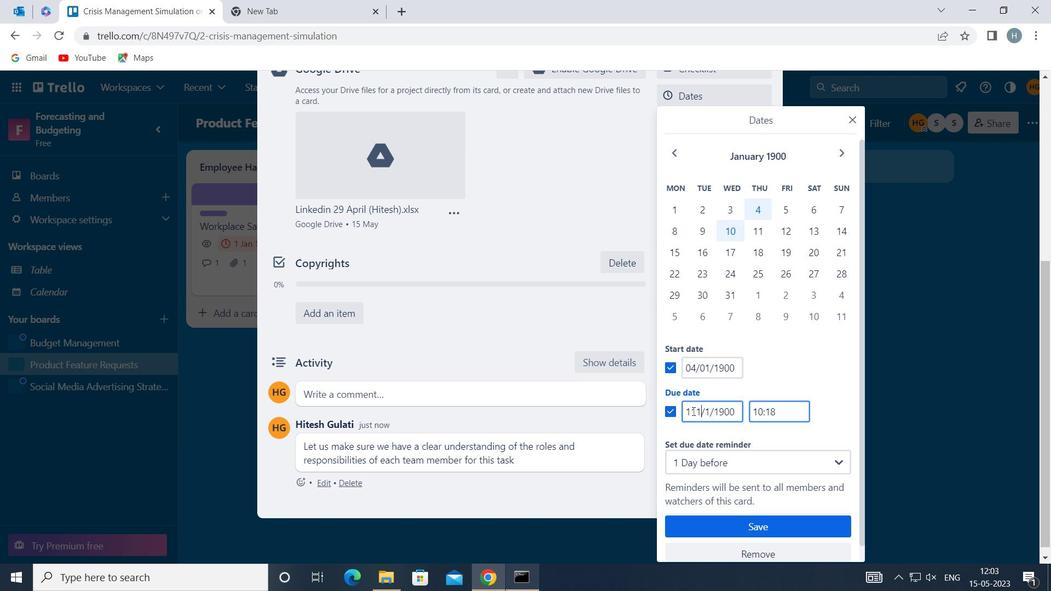 
Action: Key pressed <Key.backspace>
Screenshot: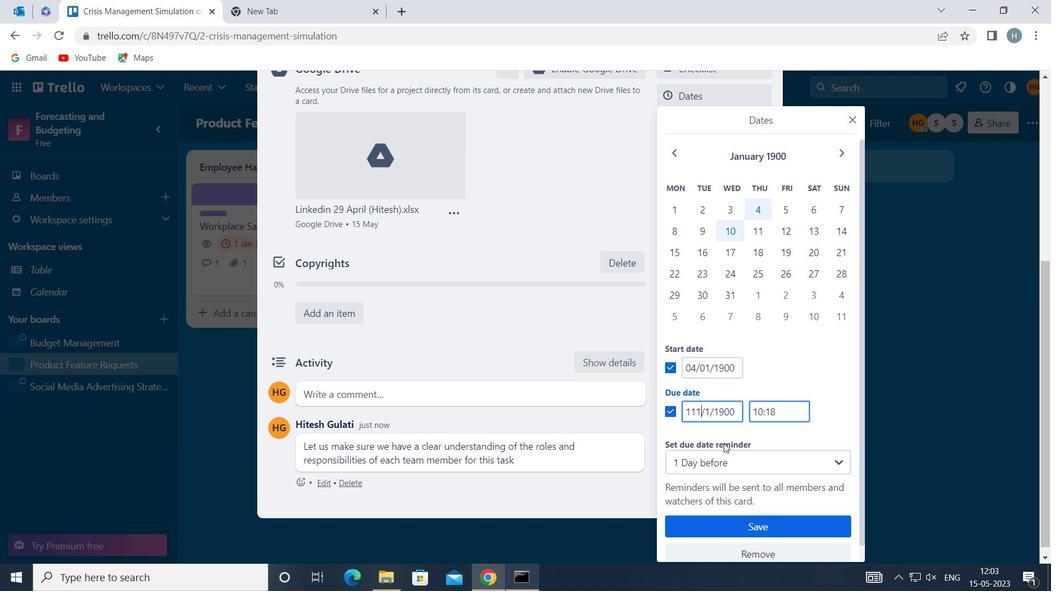
Action: Mouse moved to (737, 521)
Screenshot: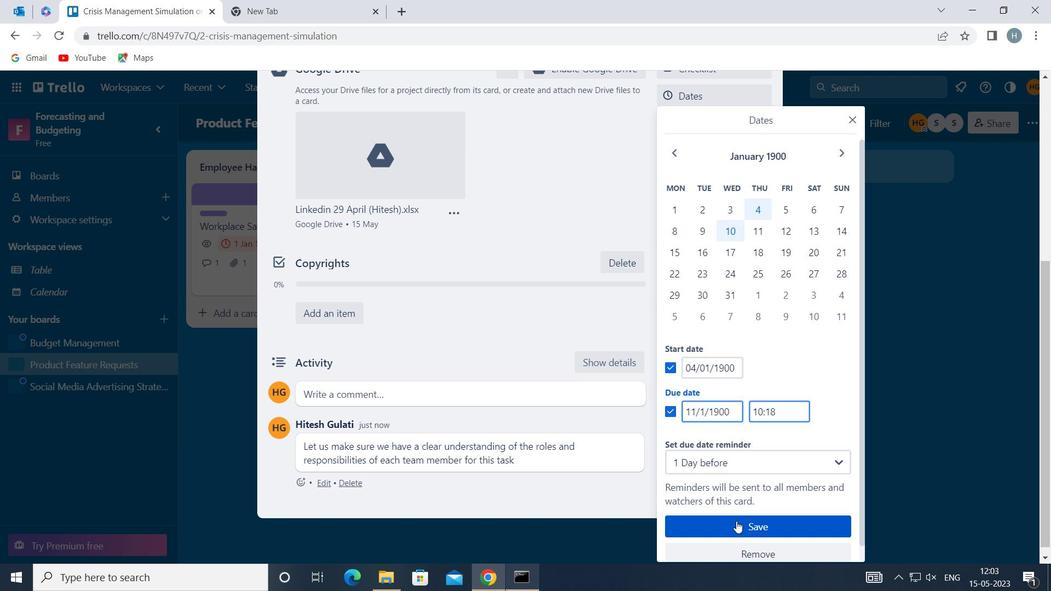 
Action: Mouse pressed left at (737, 521)
Screenshot: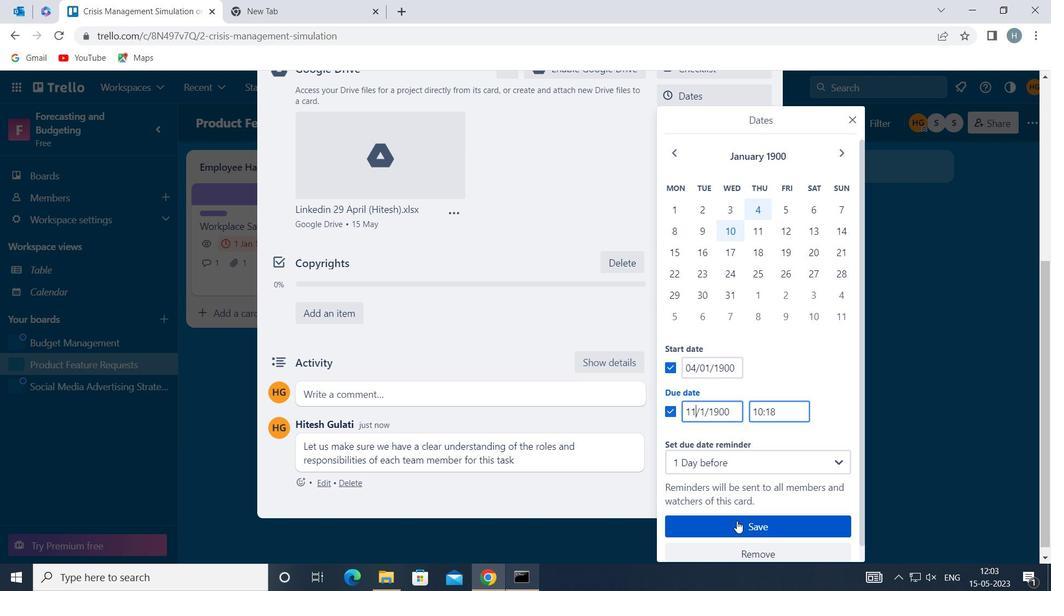 
Action: Mouse moved to (571, 252)
Screenshot: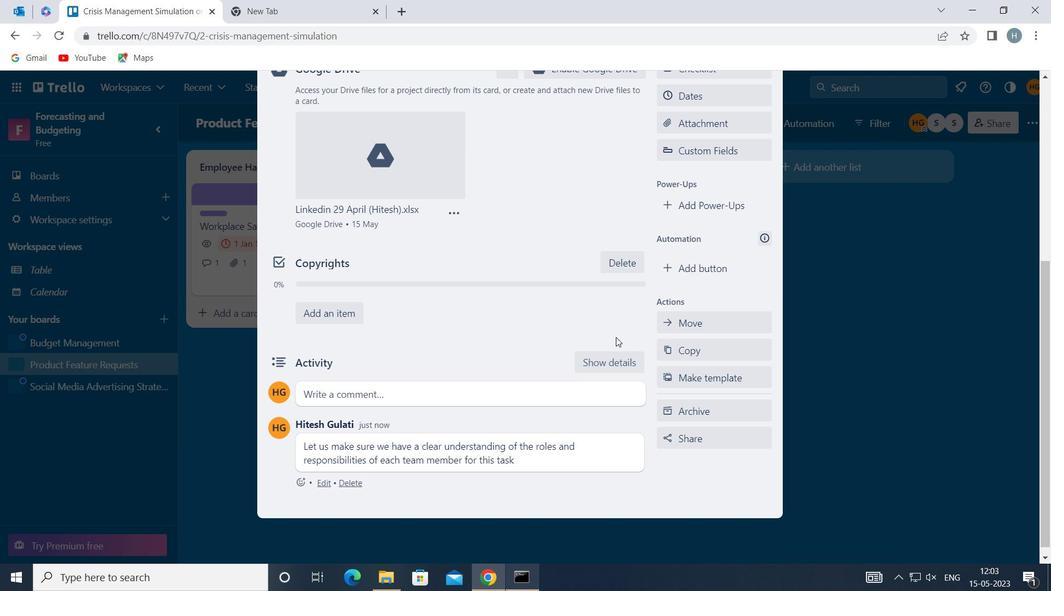 
